 Task: Search one way flight ticket for 3 adults in first from Ketchikan: Ketchikan International Airport to Indianapolis: Indianapolis International Airport on 8-5-2023. Choice of flights is Southwest. Number of bags: 1 carry on bag. Price is upto 87000. Outbound departure time preference is 17:00.
Action: Mouse moved to (370, 303)
Screenshot: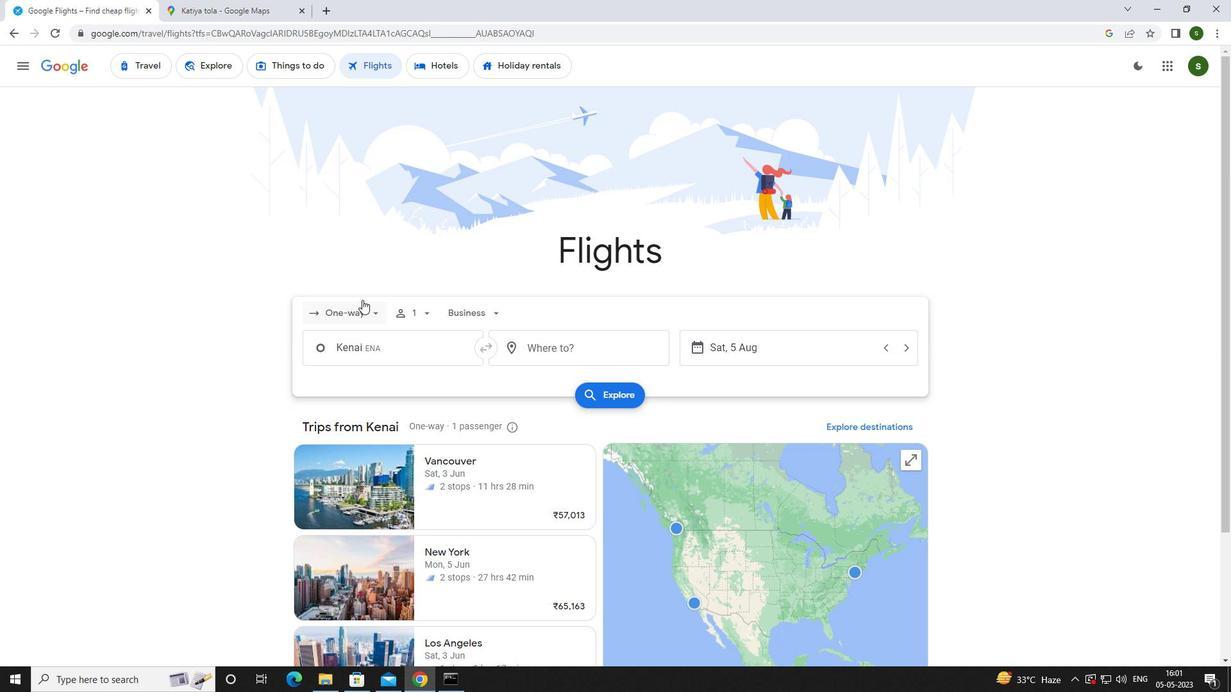 
Action: Mouse pressed left at (370, 303)
Screenshot: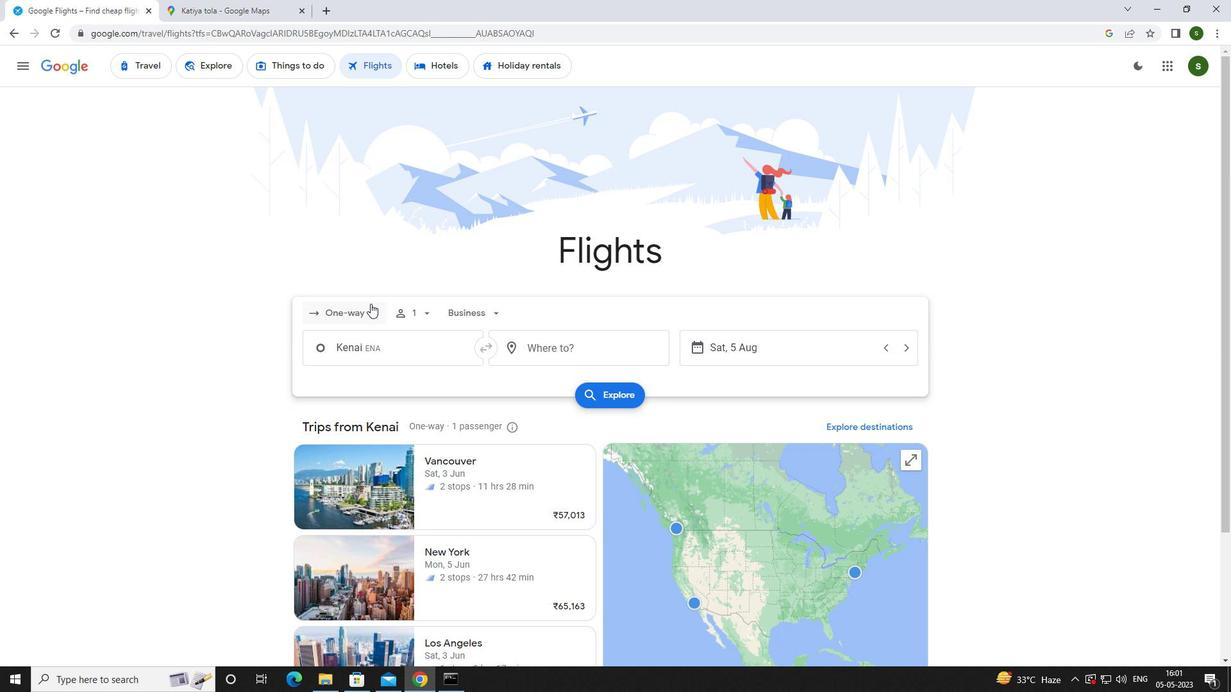 
Action: Mouse moved to (365, 374)
Screenshot: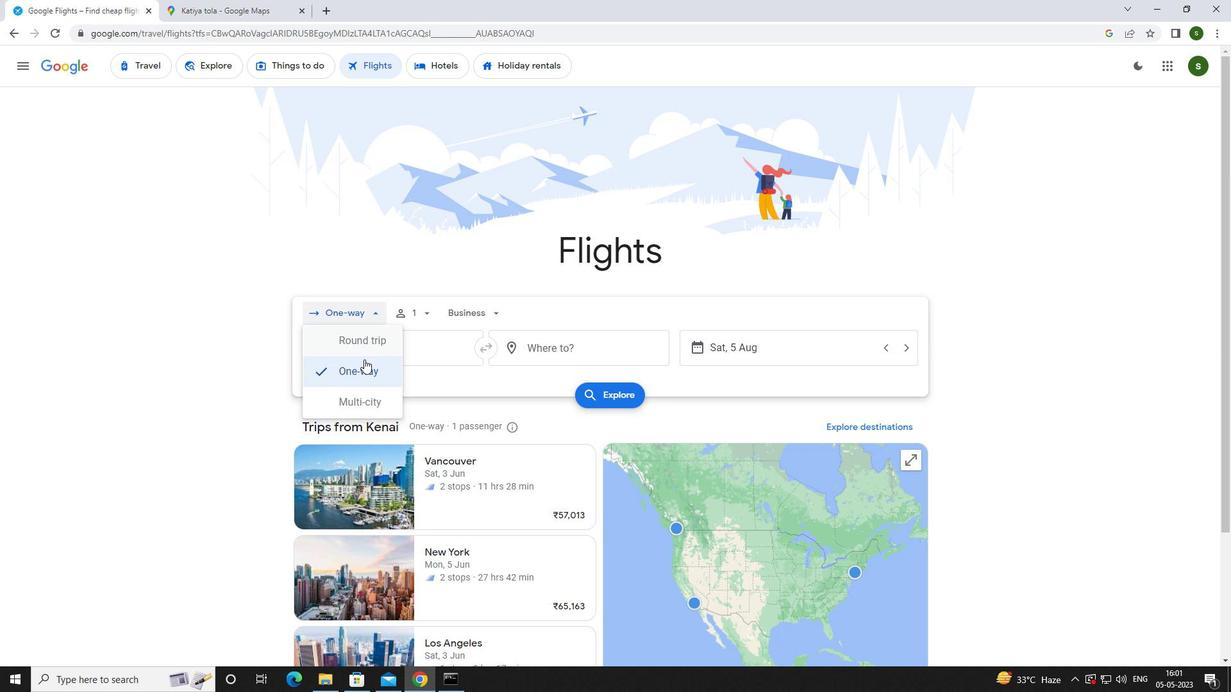 
Action: Mouse pressed left at (365, 374)
Screenshot: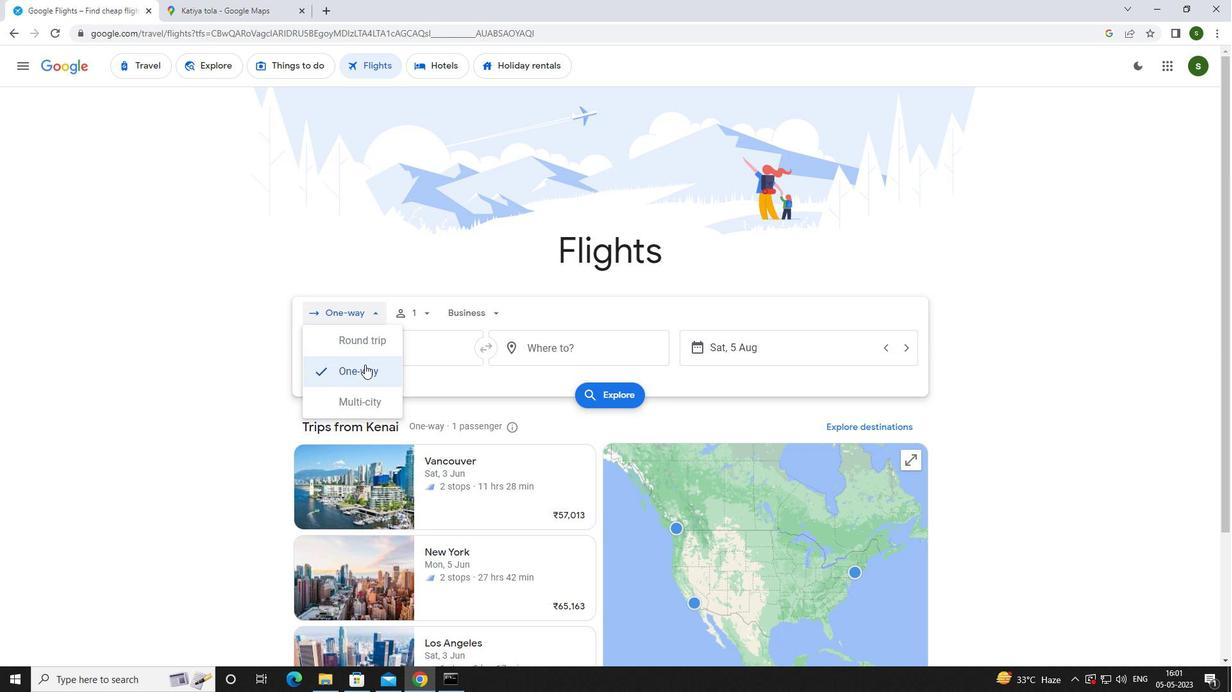 
Action: Mouse moved to (426, 316)
Screenshot: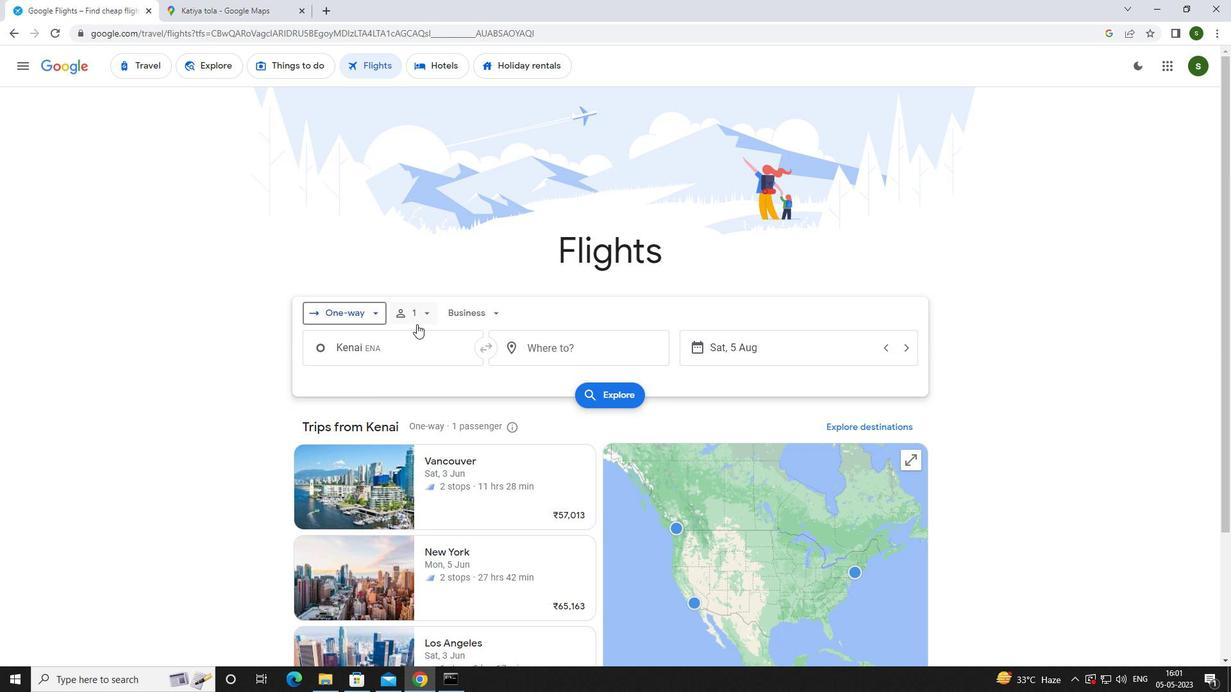 
Action: Mouse pressed left at (426, 316)
Screenshot: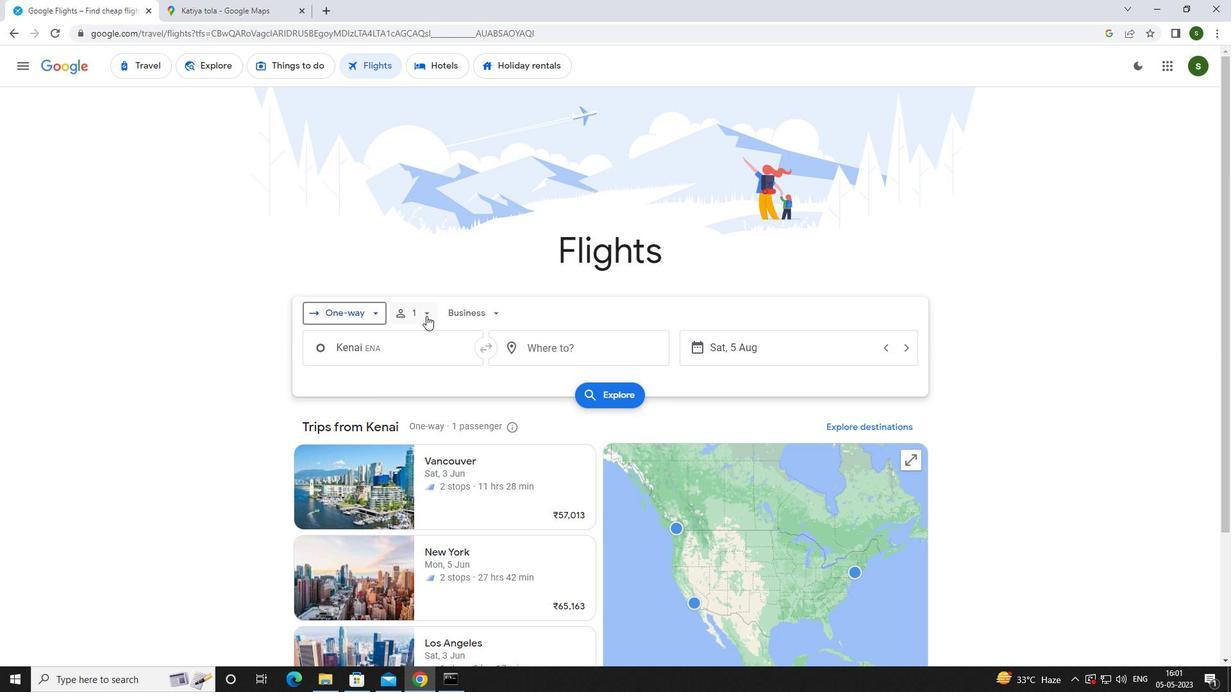 
Action: Mouse moved to (521, 350)
Screenshot: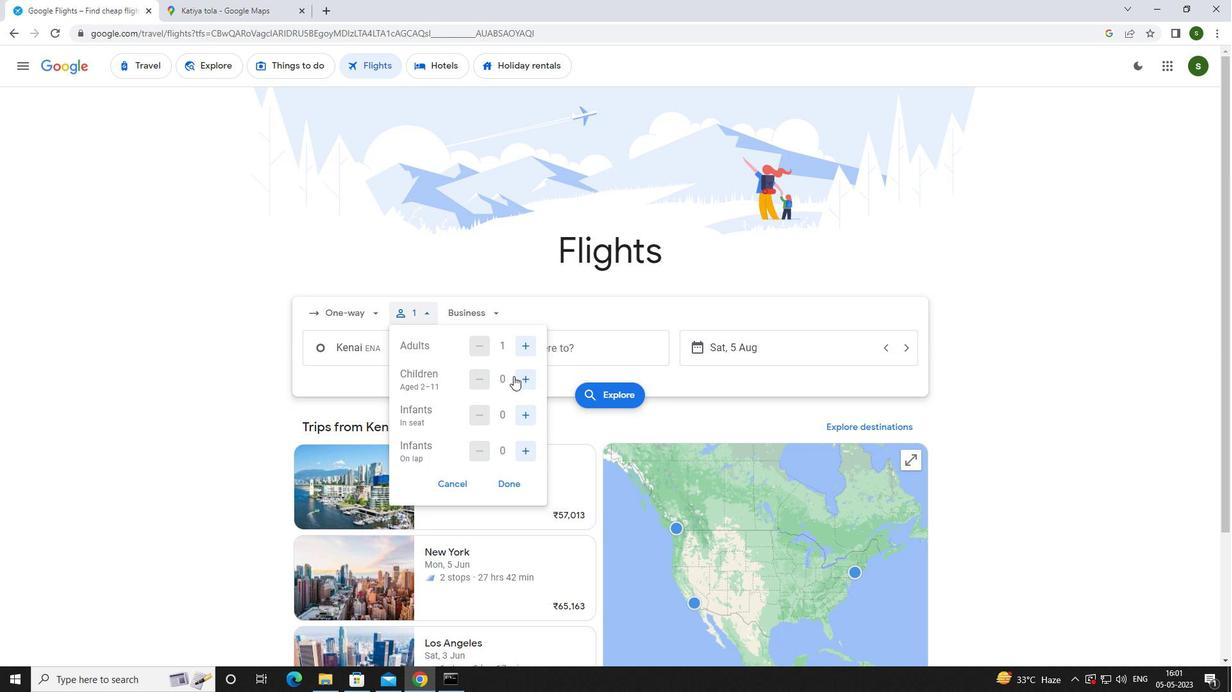 
Action: Mouse pressed left at (521, 350)
Screenshot: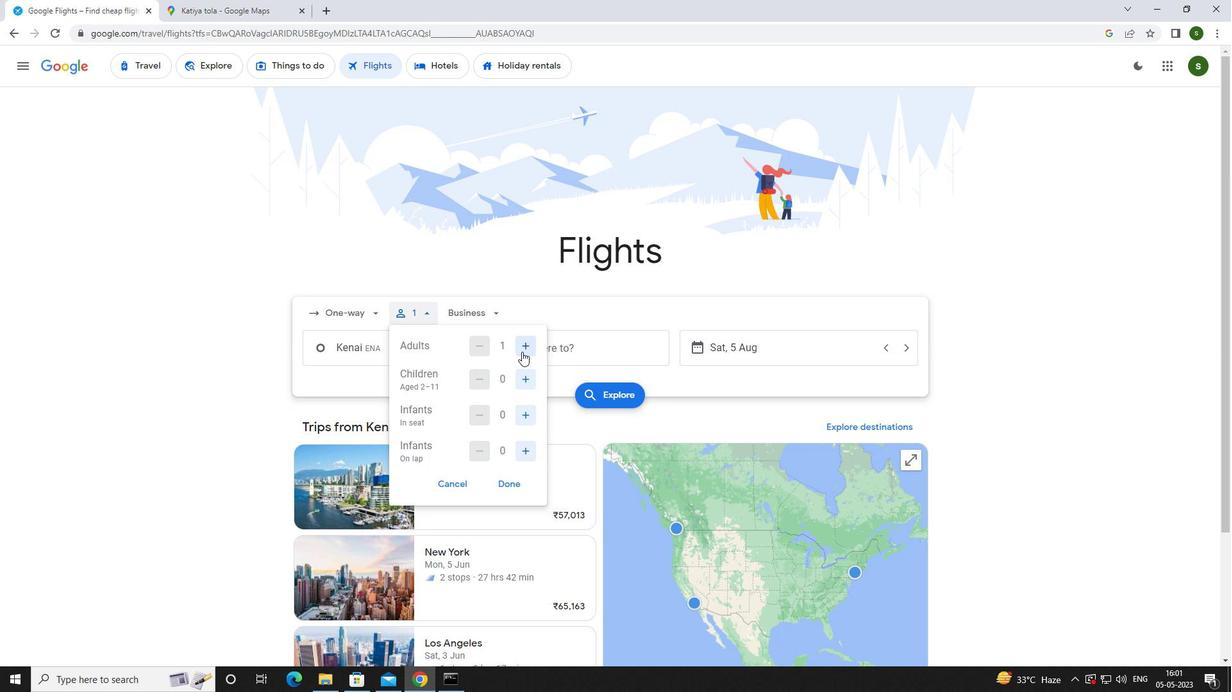 
Action: Mouse pressed left at (521, 350)
Screenshot: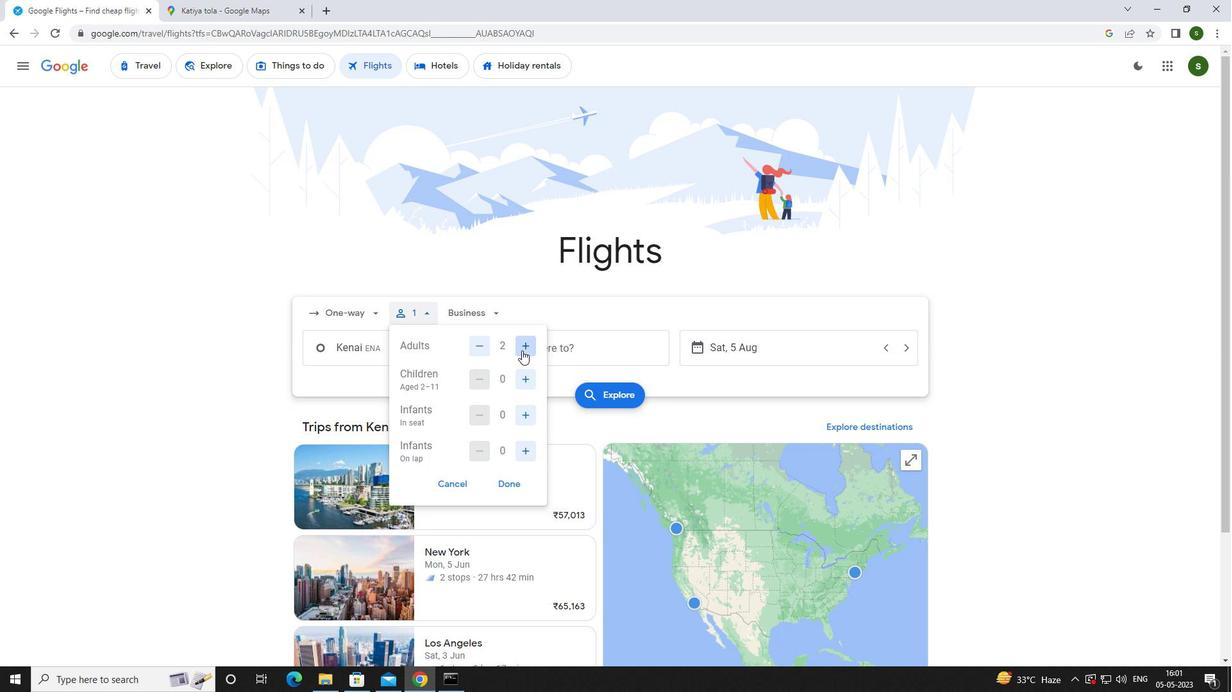 
Action: Mouse moved to (504, 318)
Screenshot: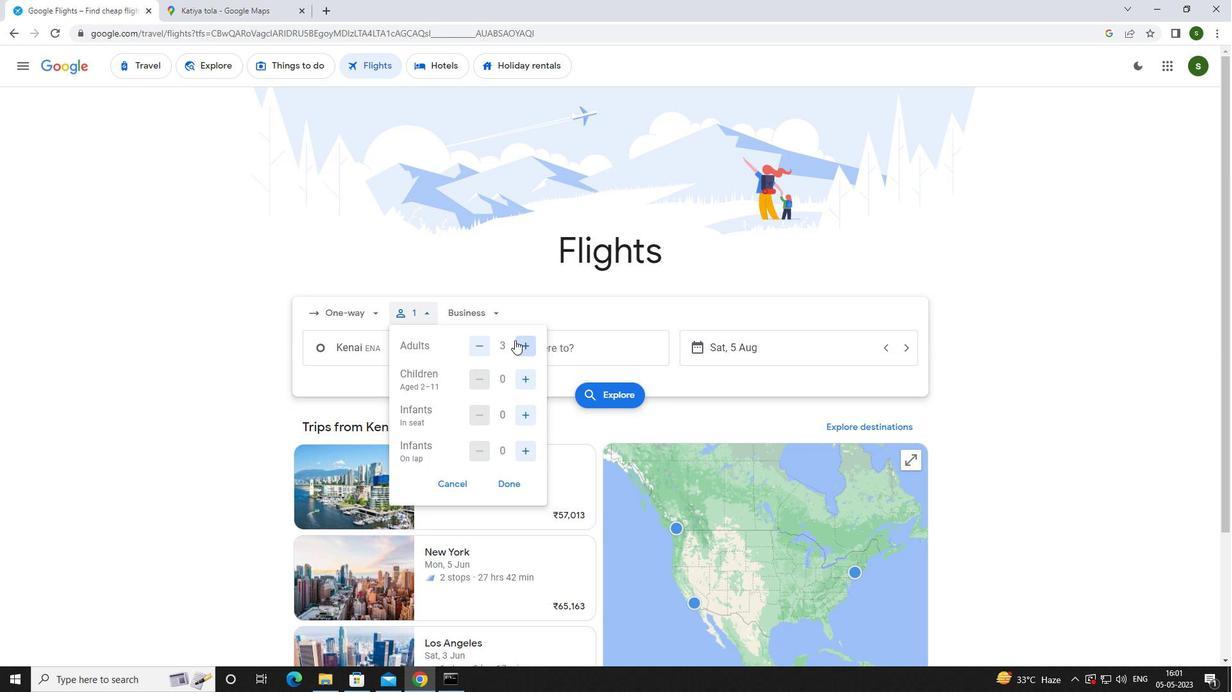 
Action: Mouse pressed left at (504, 318)
Screenshot: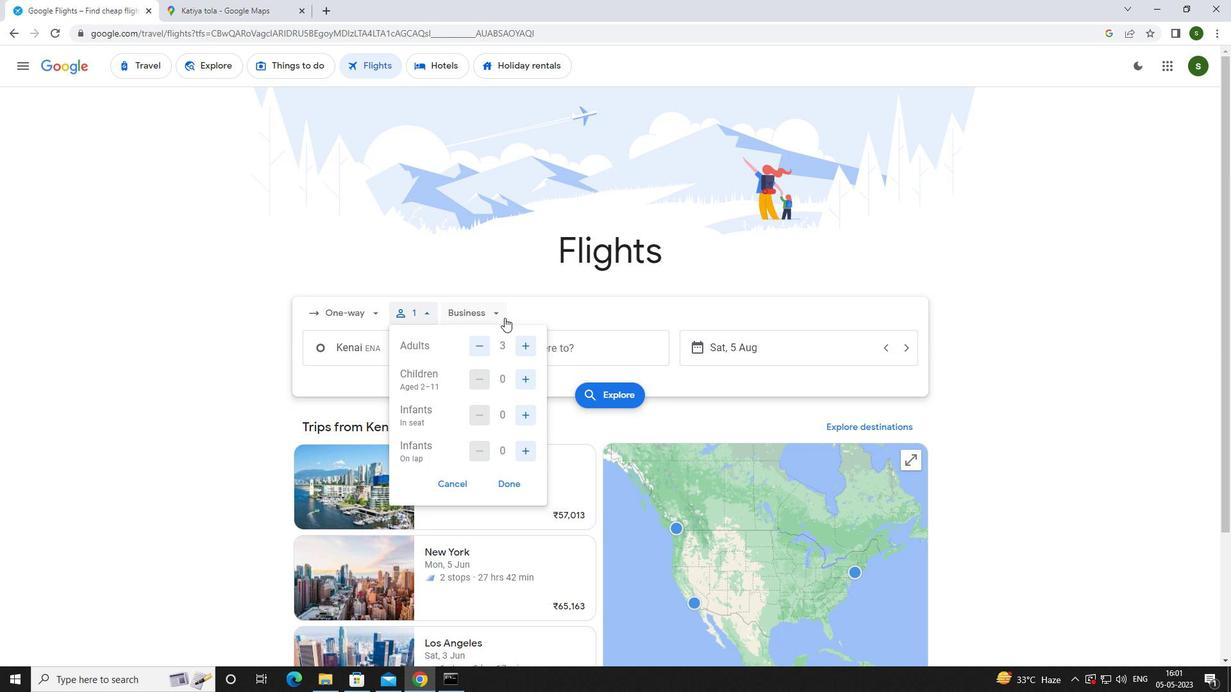
Action: Mouse moved to (507, 432)
Screenshot: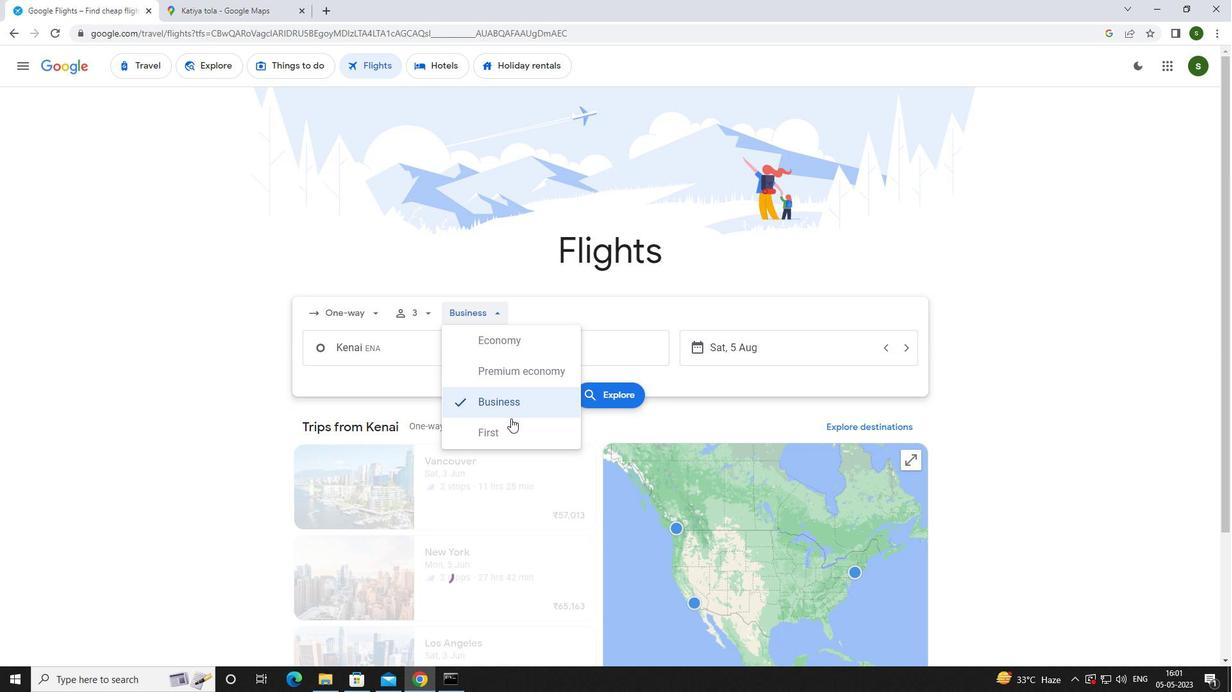 
Action: Mouse pressed left at (507, 432)
Screenshot: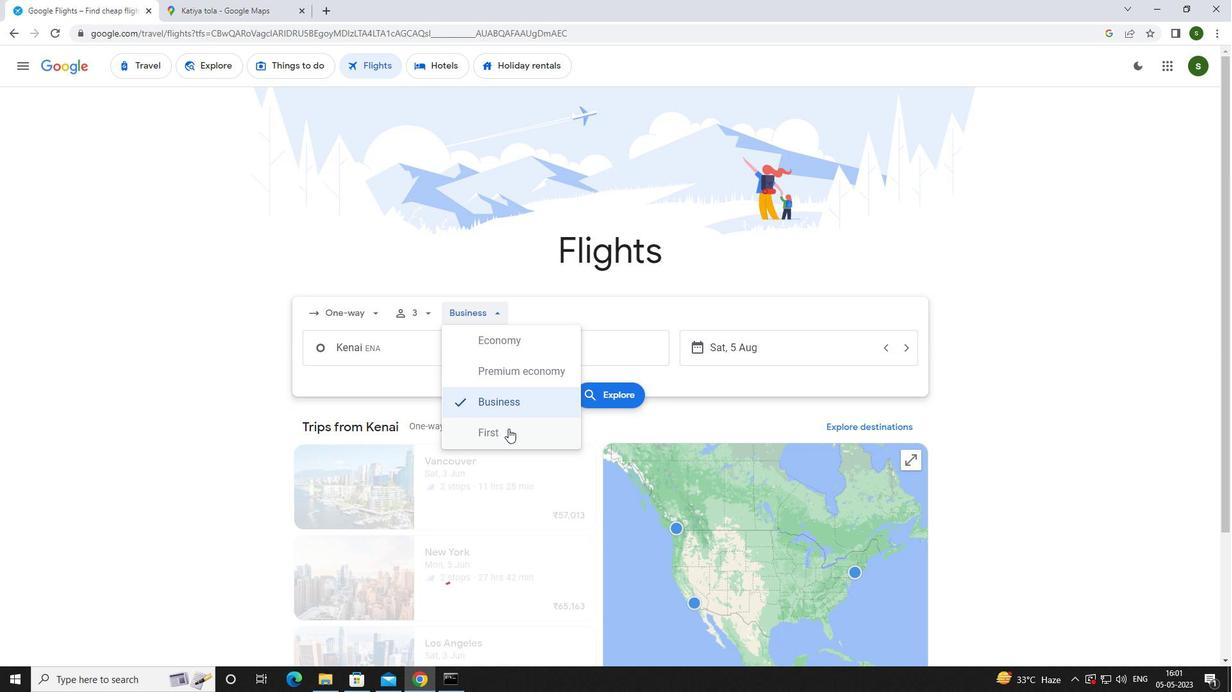 
Action: Mouse moved to (396, 347)
Screenshot: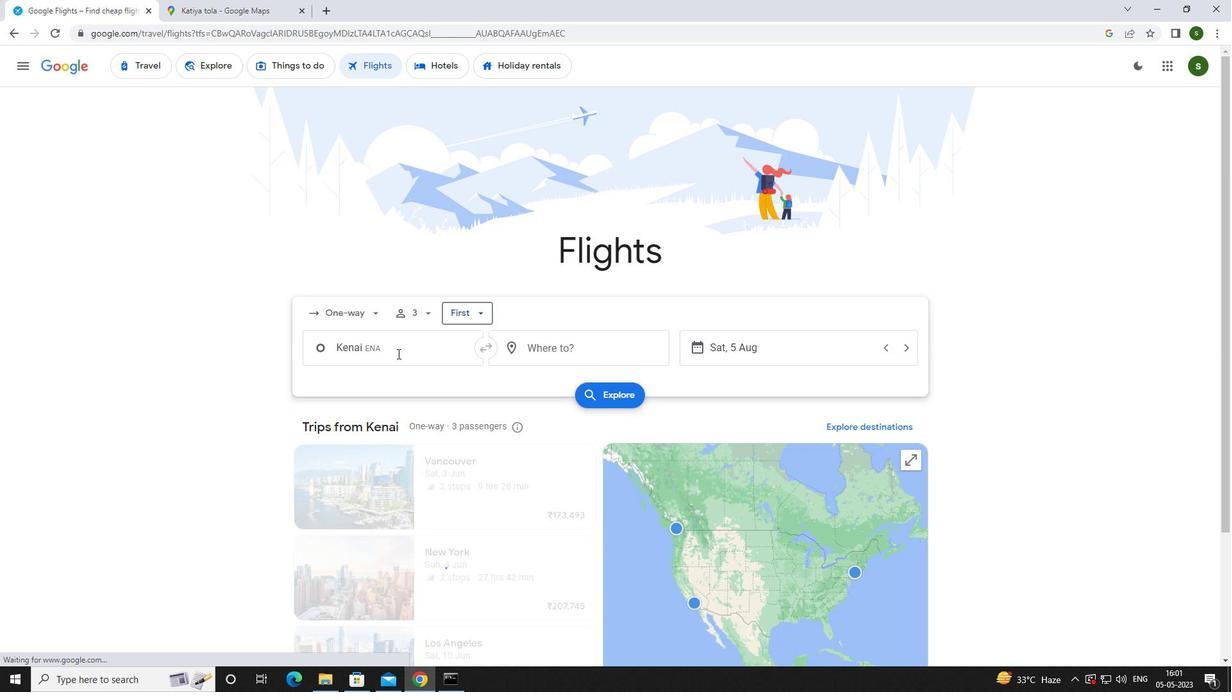
Action: Mouse pressed left at (396, 347)
Screenshot: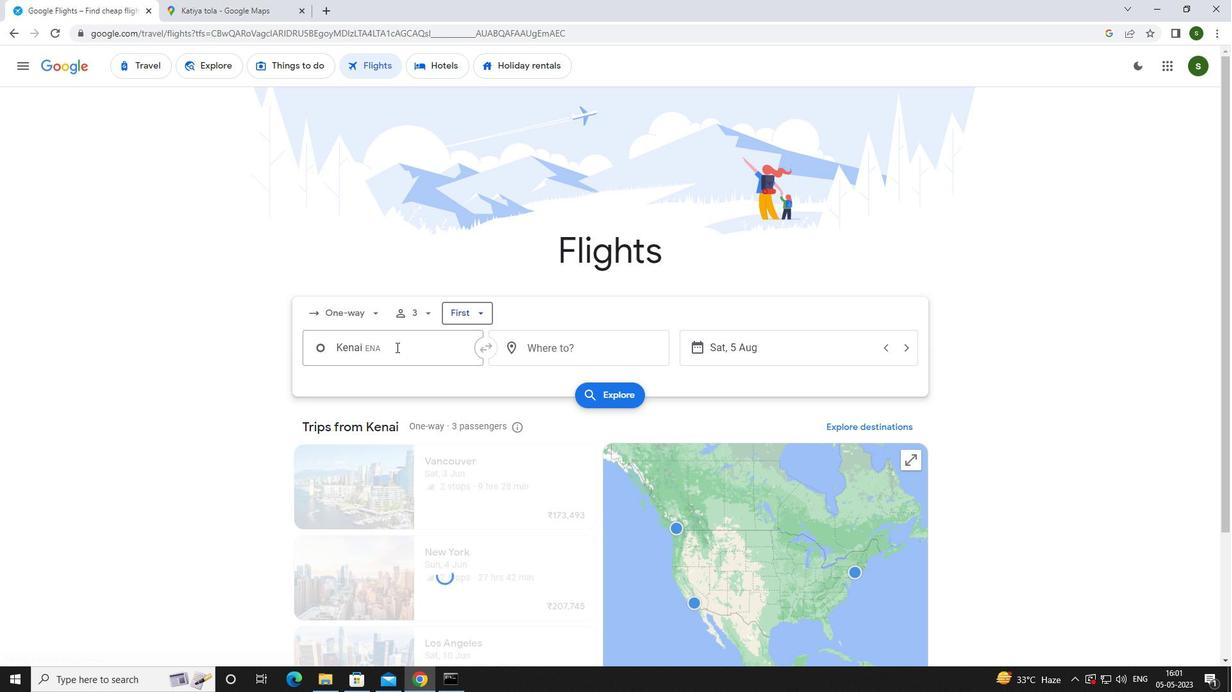 
Action: Key pressed <Key.caps_lock>k<Key.caps_lock>etchik
Screenshot: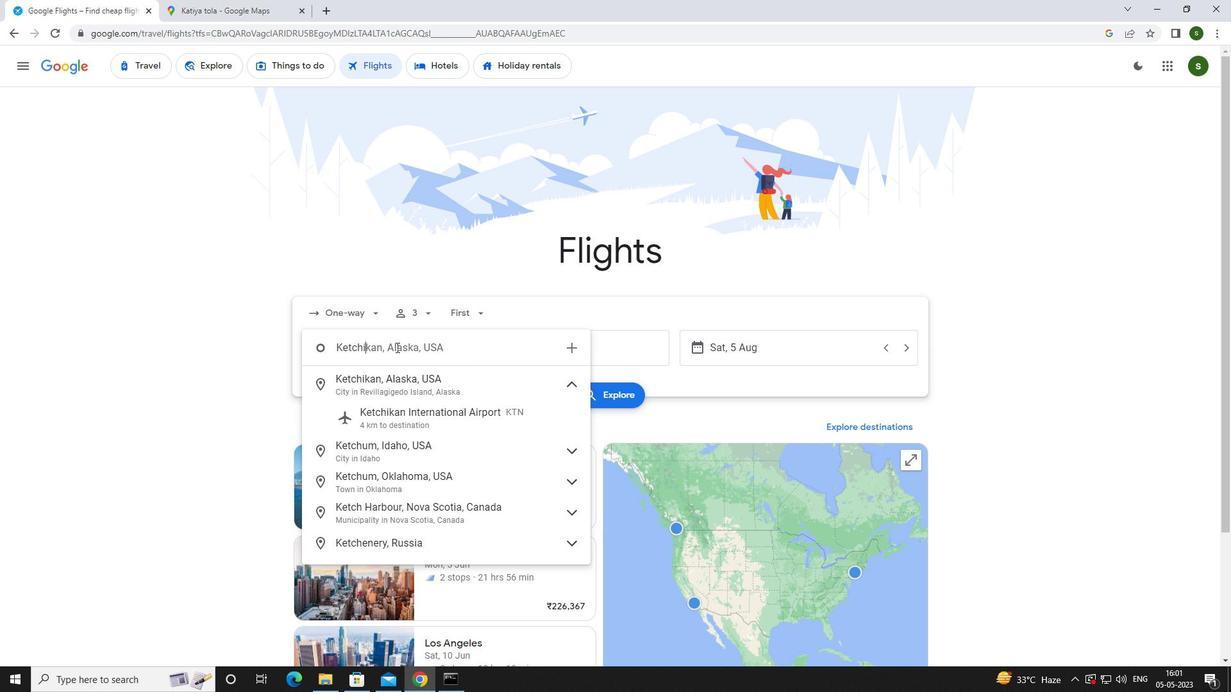 
Action: Mouse moved to (405, 423)
Screenshot: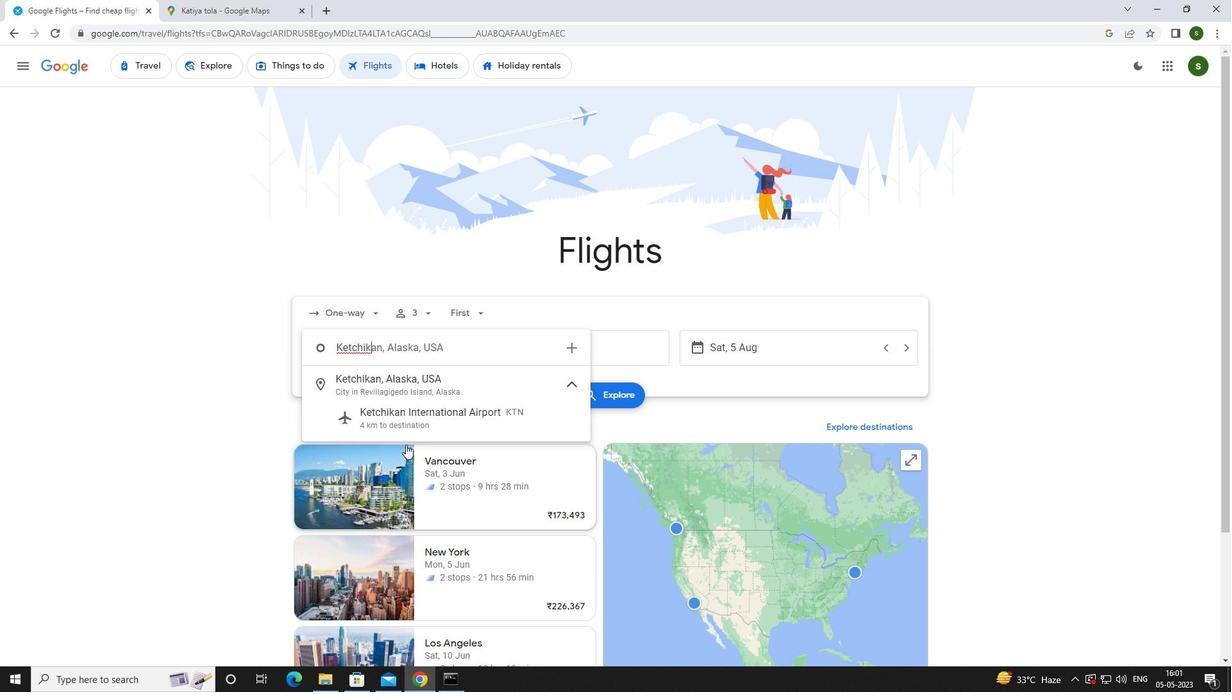 
Action: Mouse pressed left at (405, 423)
Screenshot: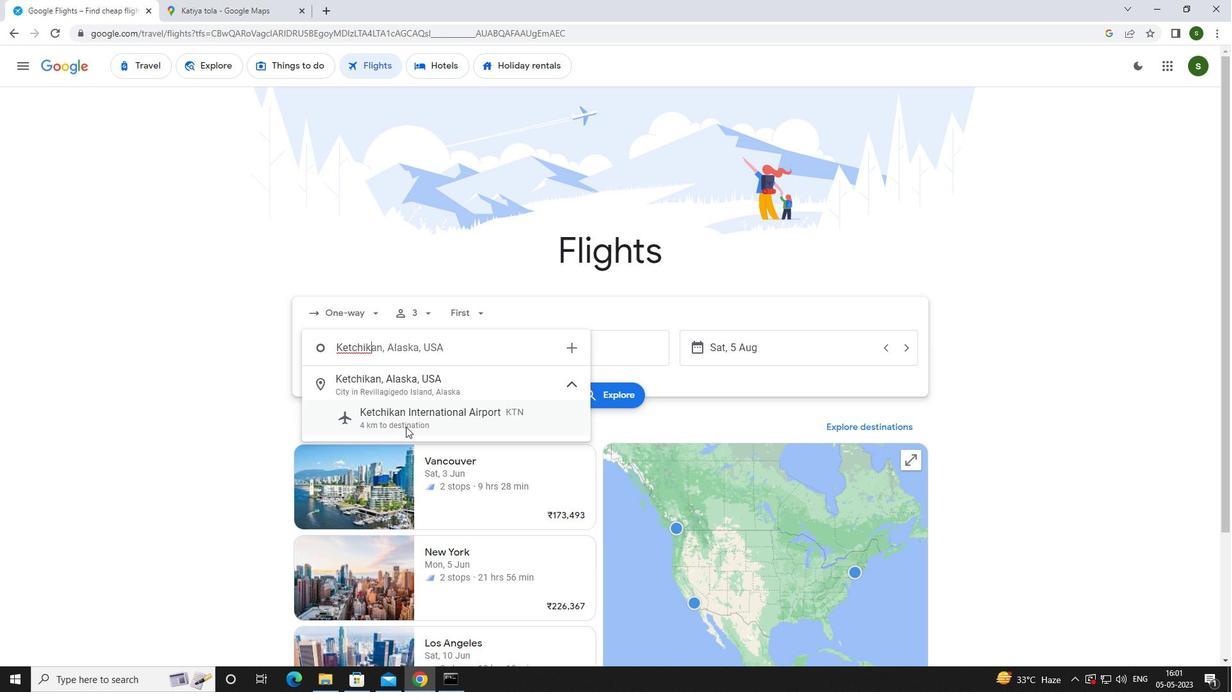 
Action: Mouse moved to (525, 341)
Screenshot: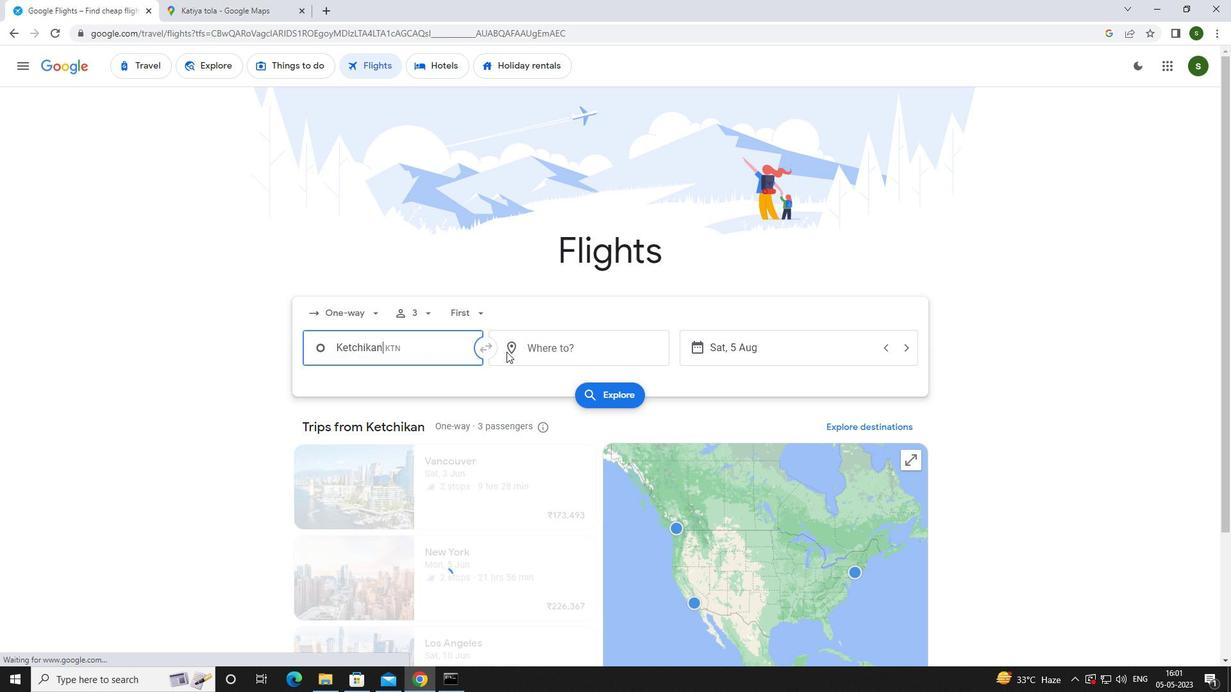 
Action: Mouse pressed left at (525, 341)
Screenshot: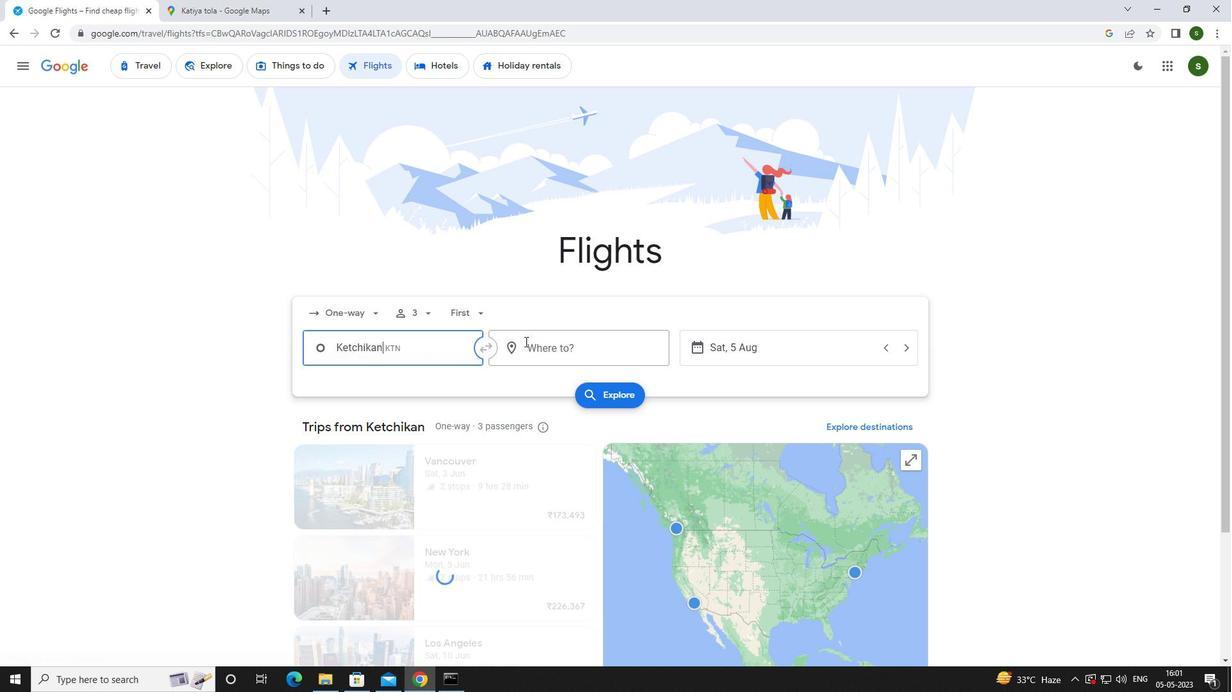 
Action: Key pressed <Key.caps_lock>i<Key.caps_lock>ndianapo
Screenshot: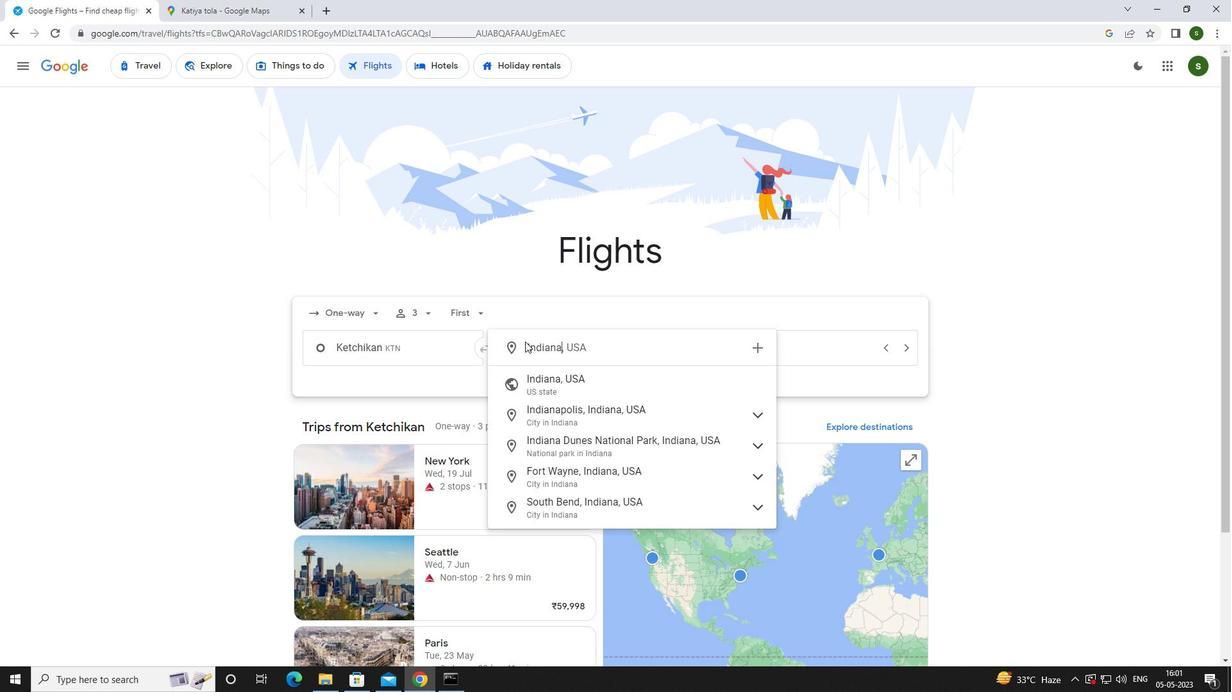 
Action: Mouse moved to (566, 412)
Screenshot: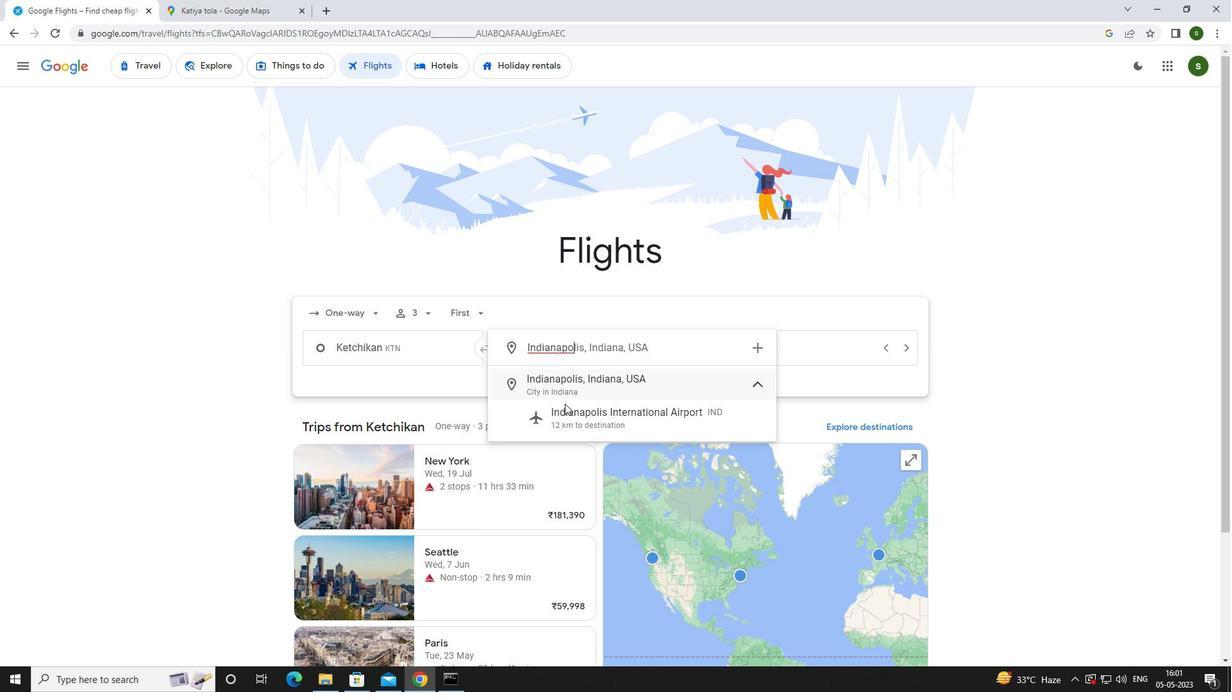 
Action: Mouse pressed left at (566, 412)
Screenshot: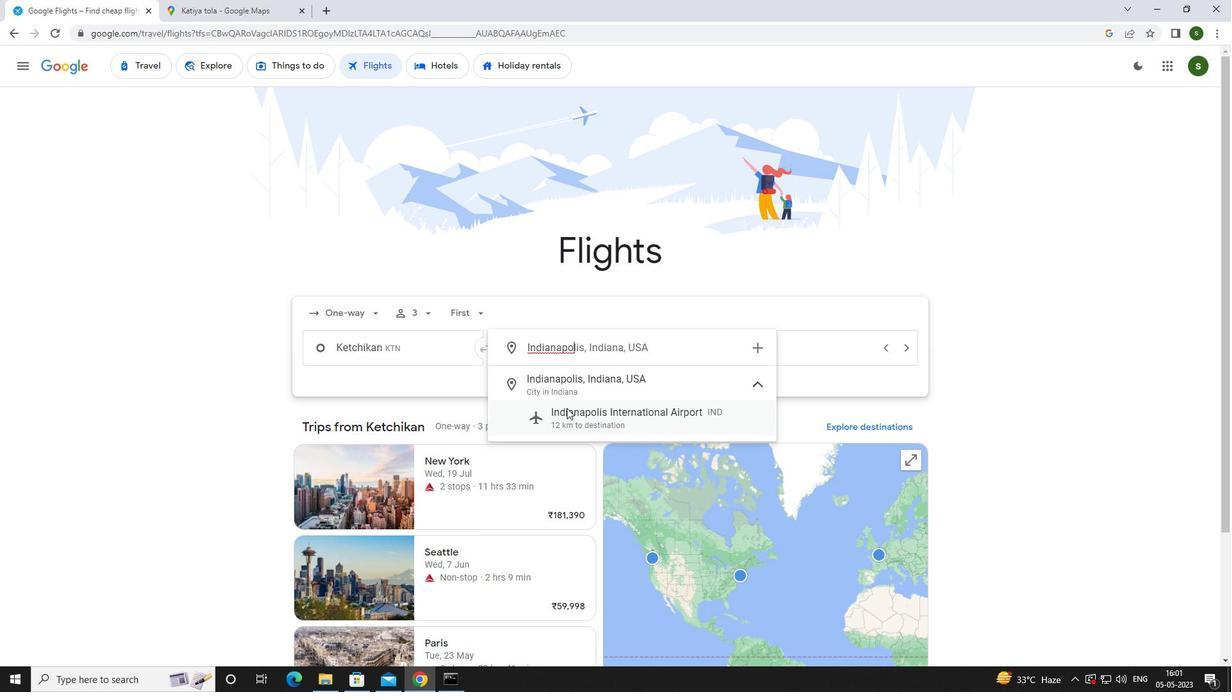 
Action: Mouse moved to (782, 351)
Screenshot: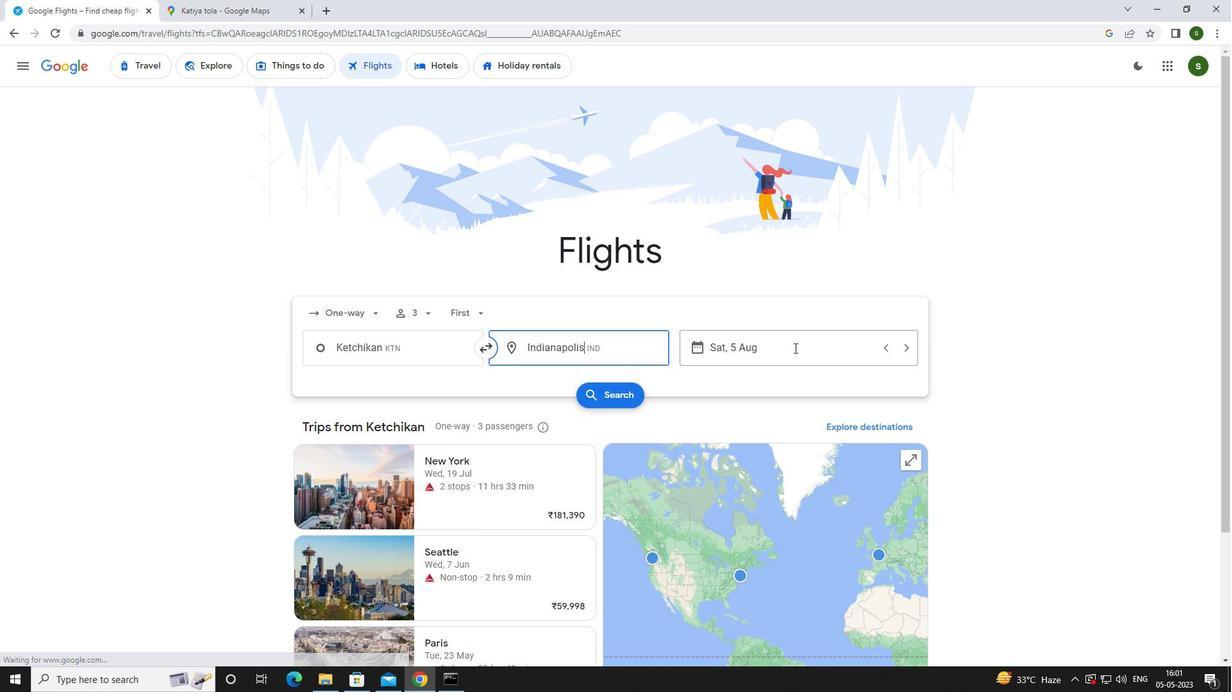 
Action: Mouse pressed left at (782, 351)
Screenshot: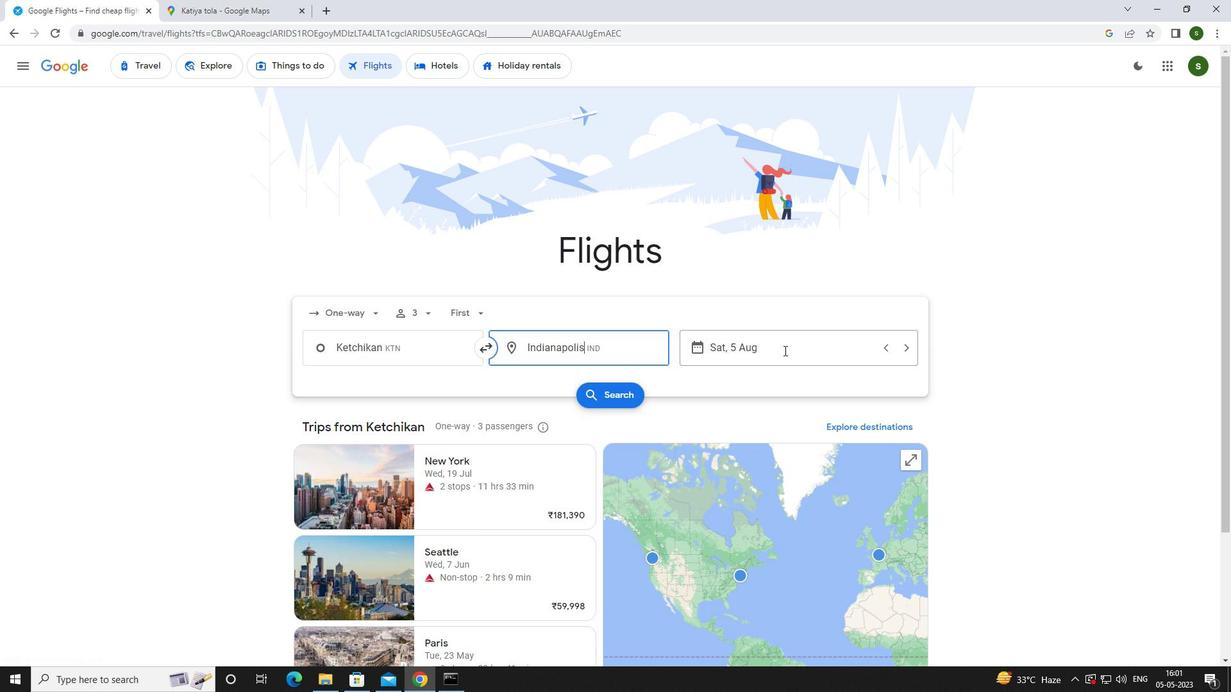 
Action: Mouse moved to (661, 434)
Screenshot: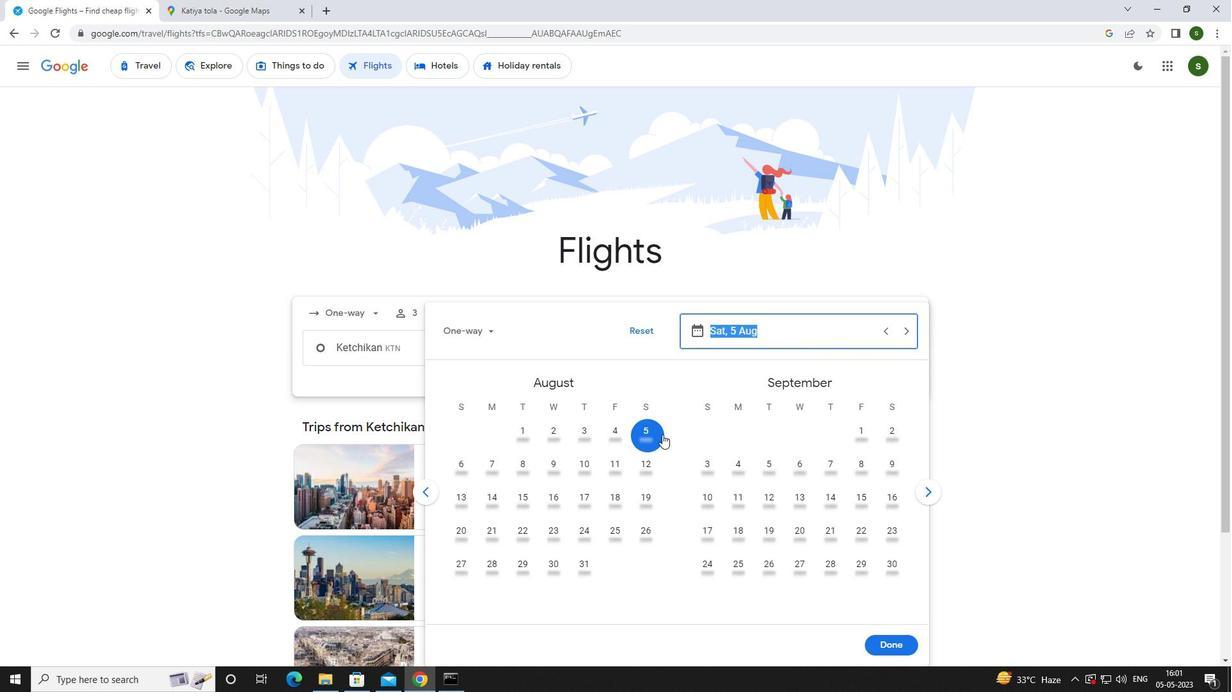 
Action: Mouse pressed left at (661, 434)
Screenshot: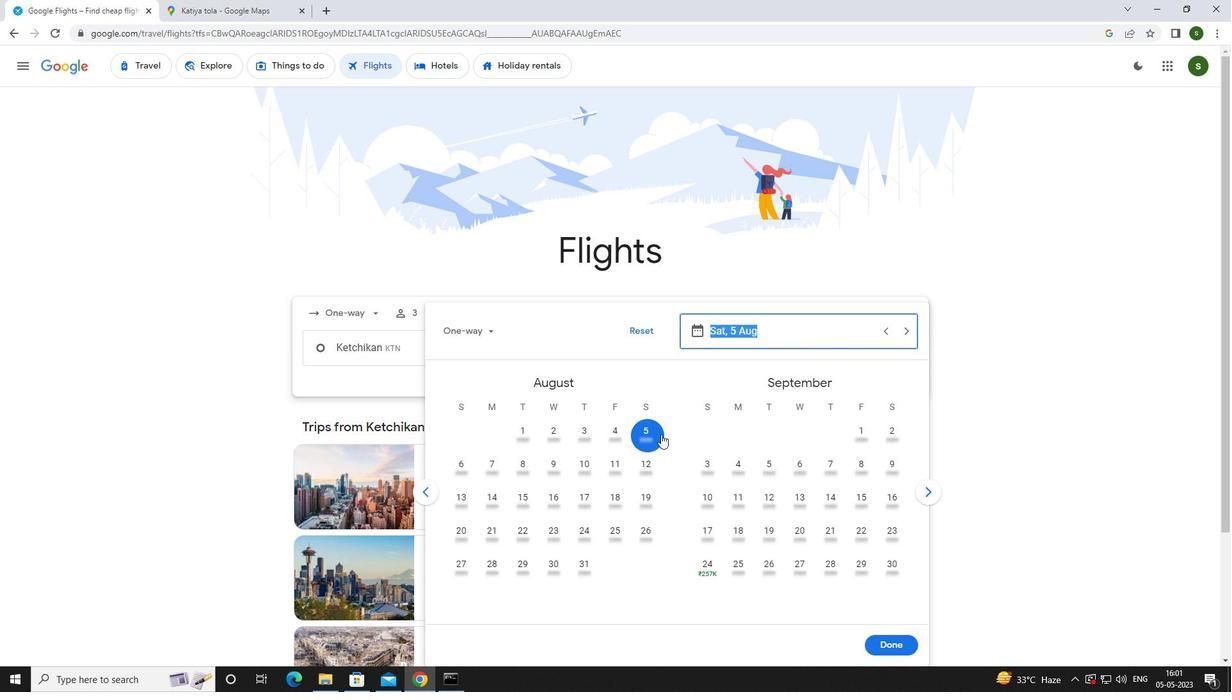 
Action: Mouse moved to (902, 647)
Screenshot: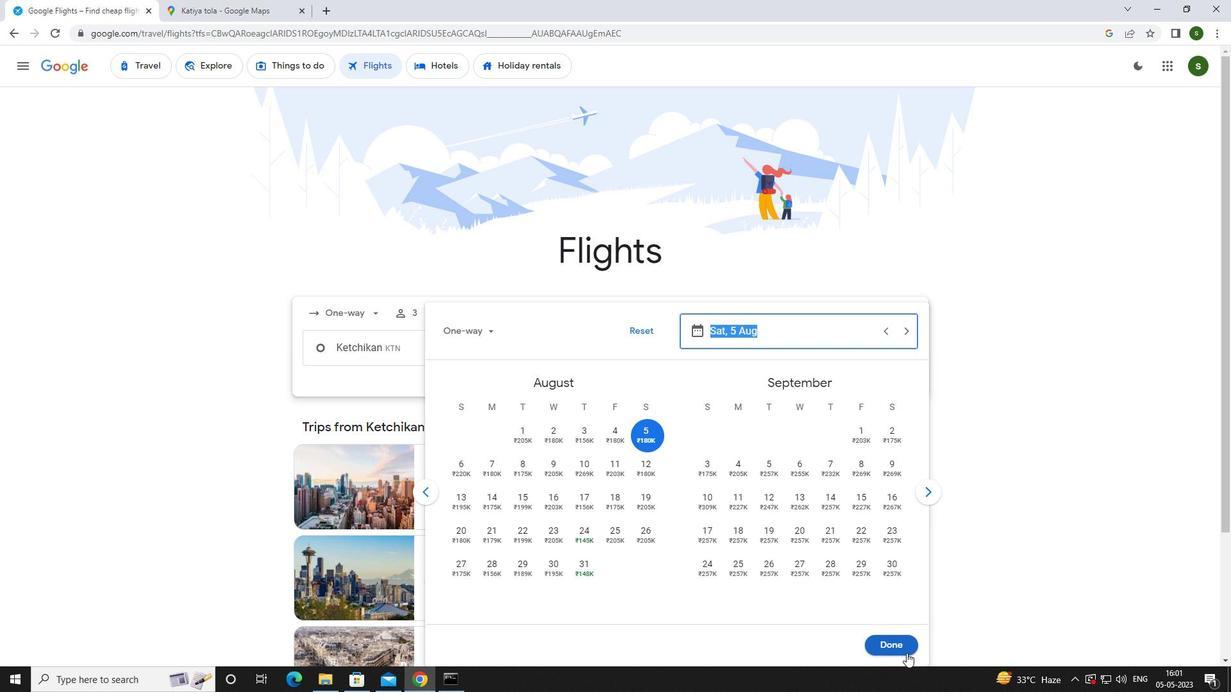 
Action: Mouse pressed left at (902, 647)
Screenshot: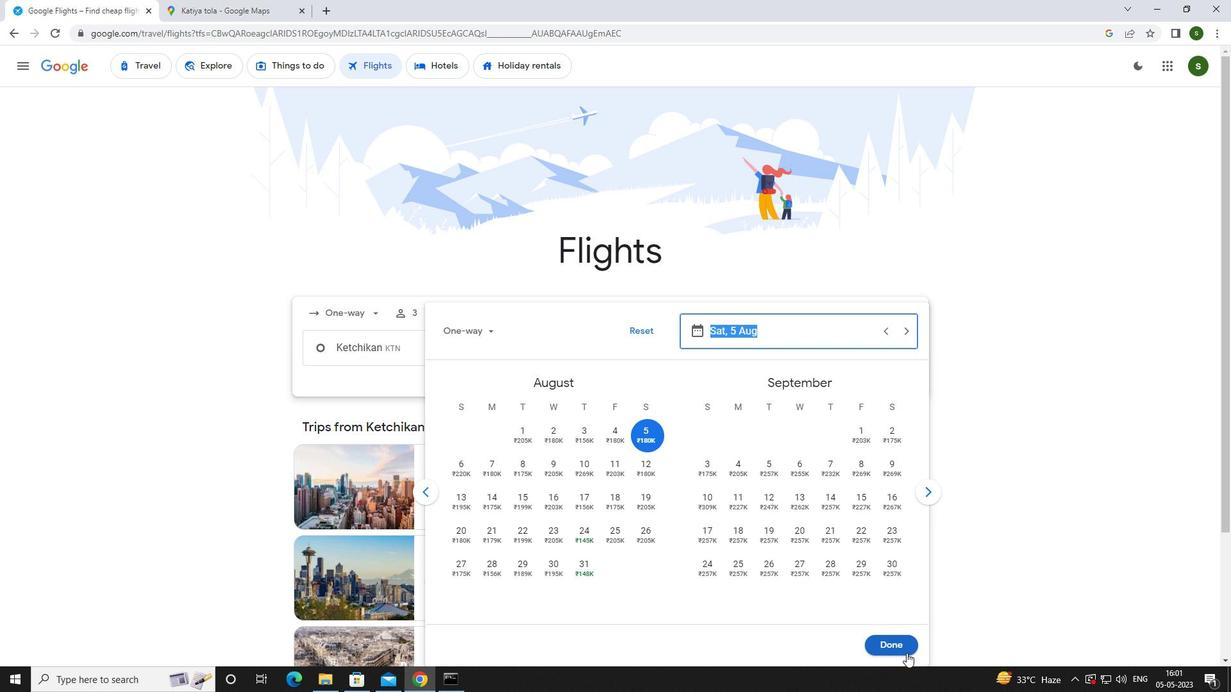 
Action: Mouse moved to (629, 400)
Screenshot: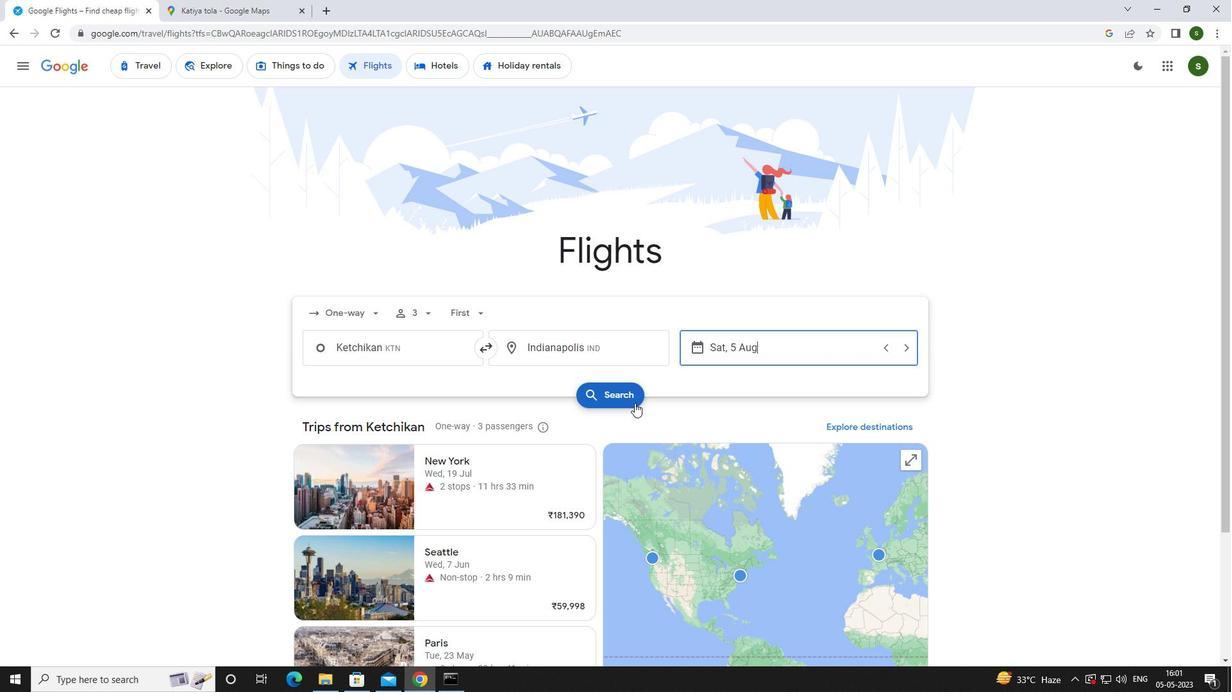 
Action: Mouse pressed left at (629, 400)
Screenshot: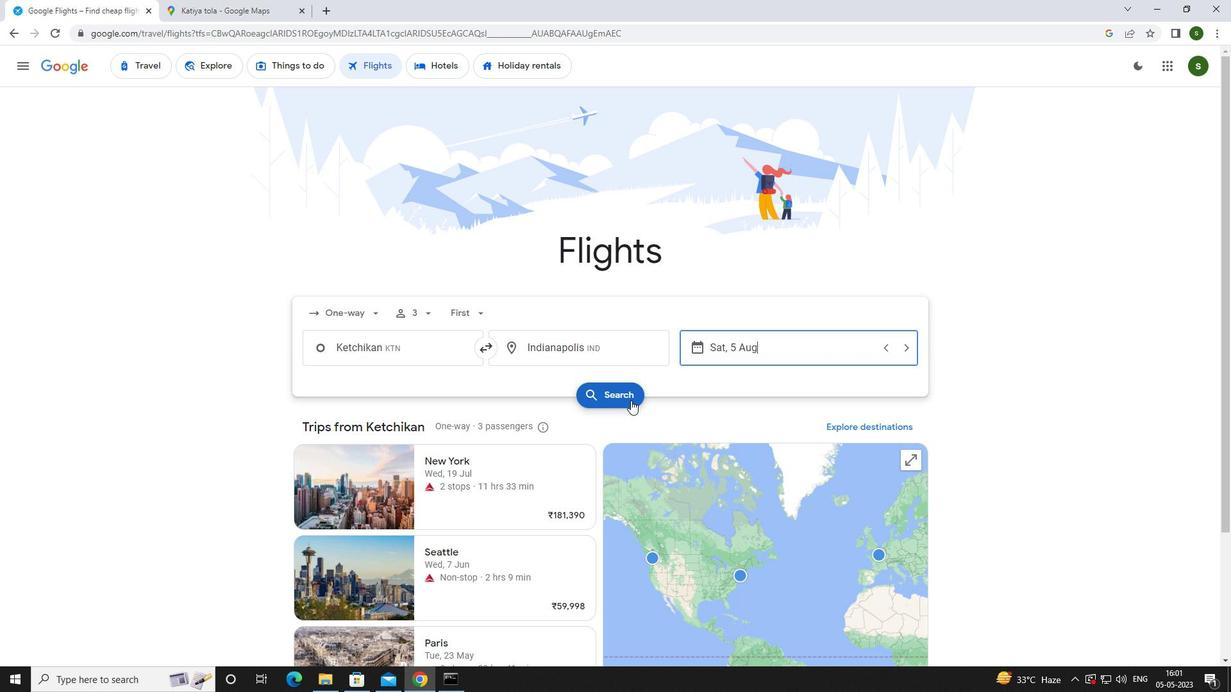 
Action: Mouse moved to (305, 185)
Screenshot: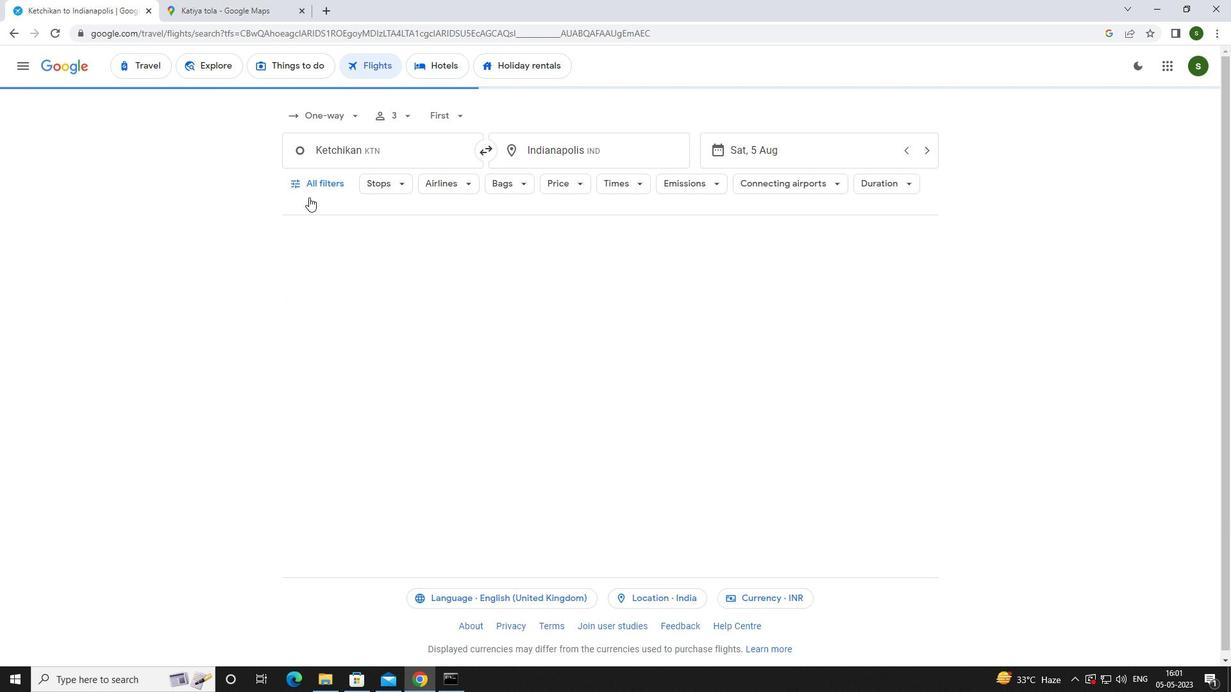 
Action: Mouse pressed left at (305, 185)
Screenshot: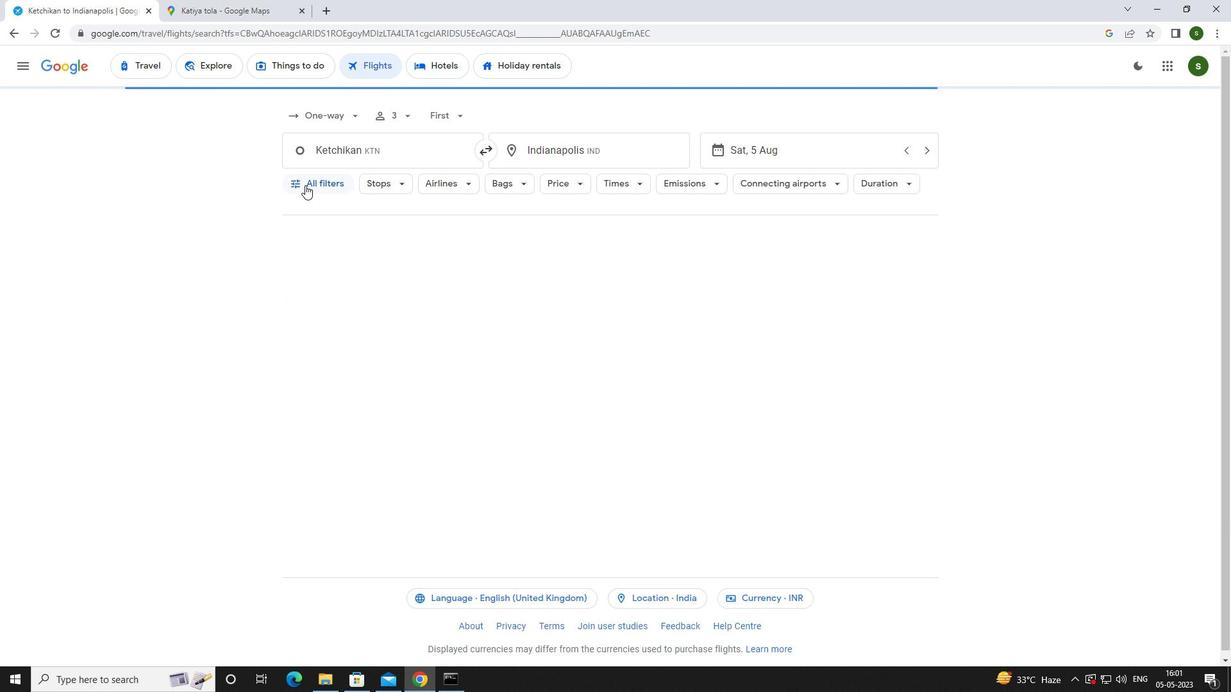 
Action: Mouse moved to (480, 457)
Screenshot: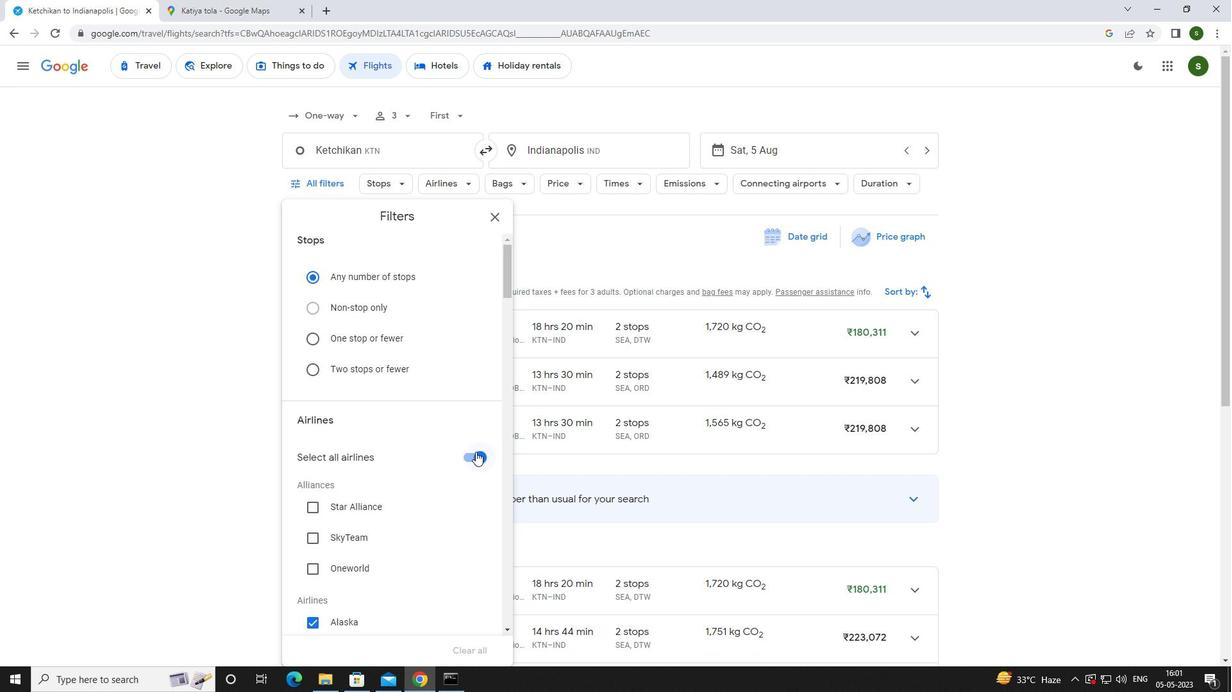 
Action: Mouse pressed left at (480, 457)
Screenshot: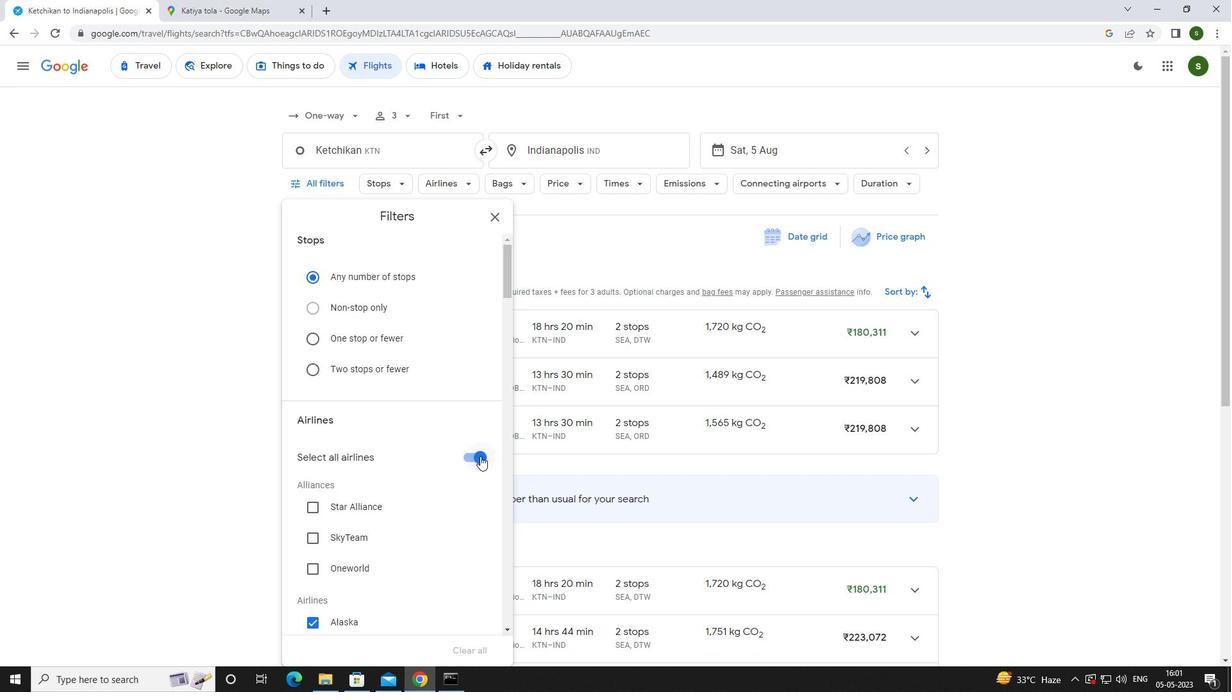 
Action: Mouse moved to (433, 435)
Screenshot: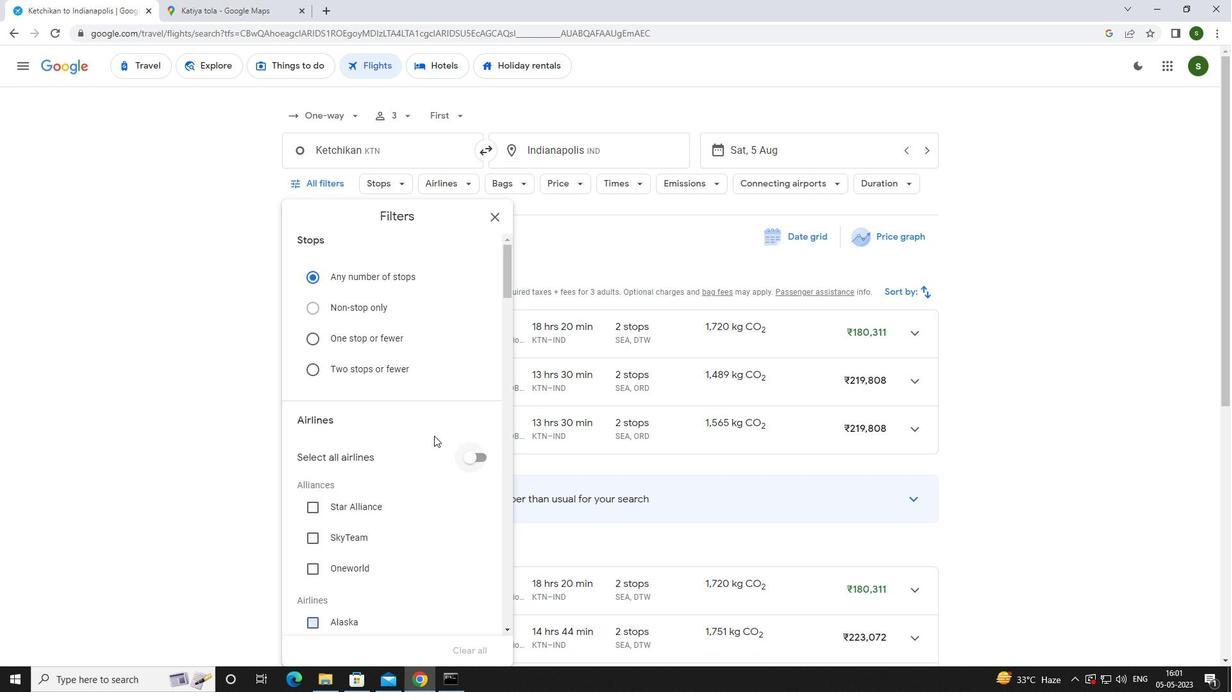 
Action: Mouse scrolled (433, 434) with delta (0, 0)
Screenshot: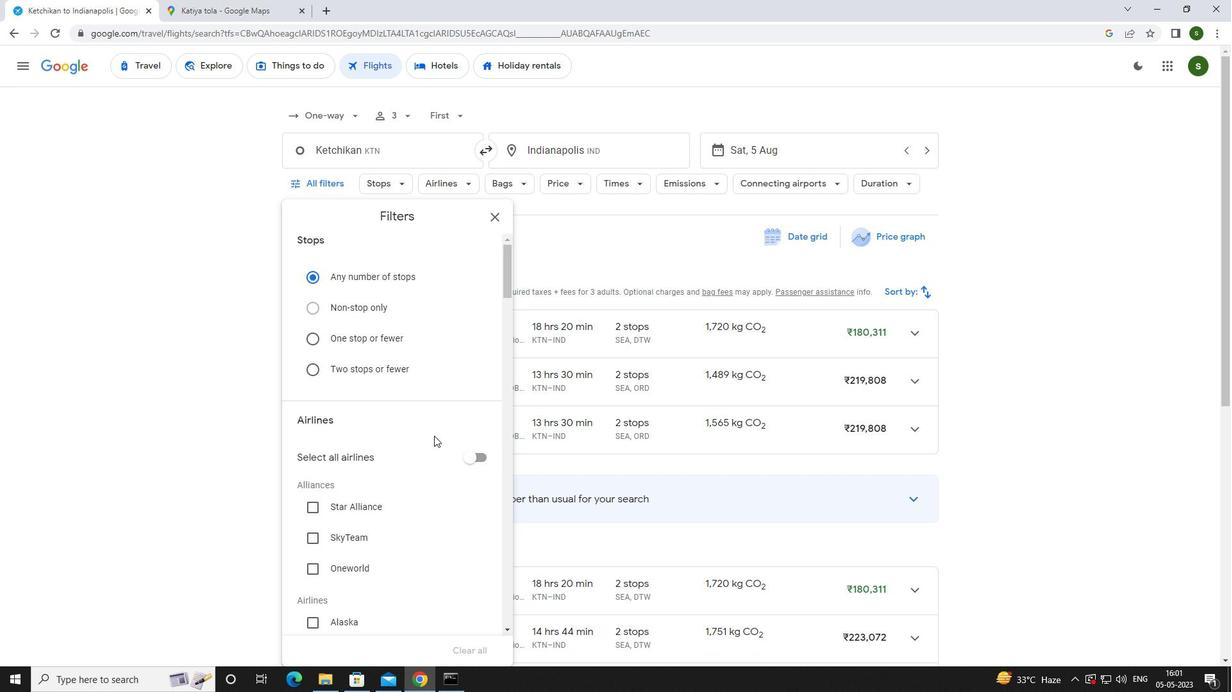 
Action: Mouse scrolled (433, 434) with delta (0, 0)
Screenshot: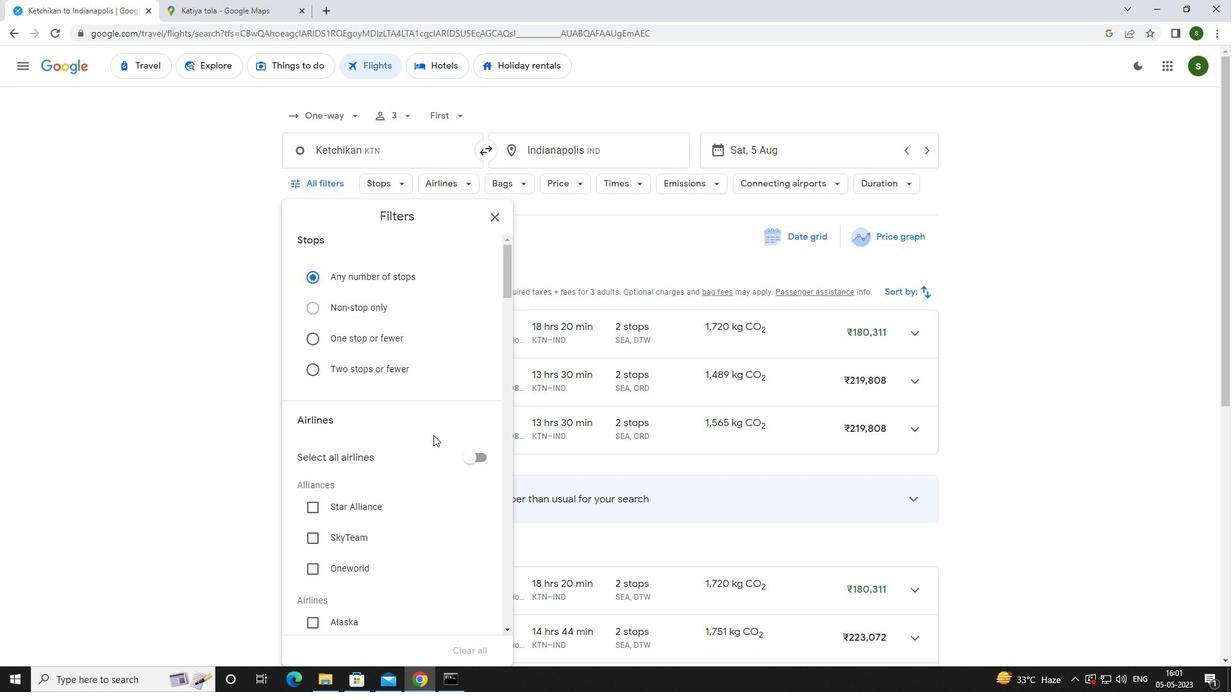 
Action: Mouse scrolled (433, 434) with delta (0, 0)
Screenshot: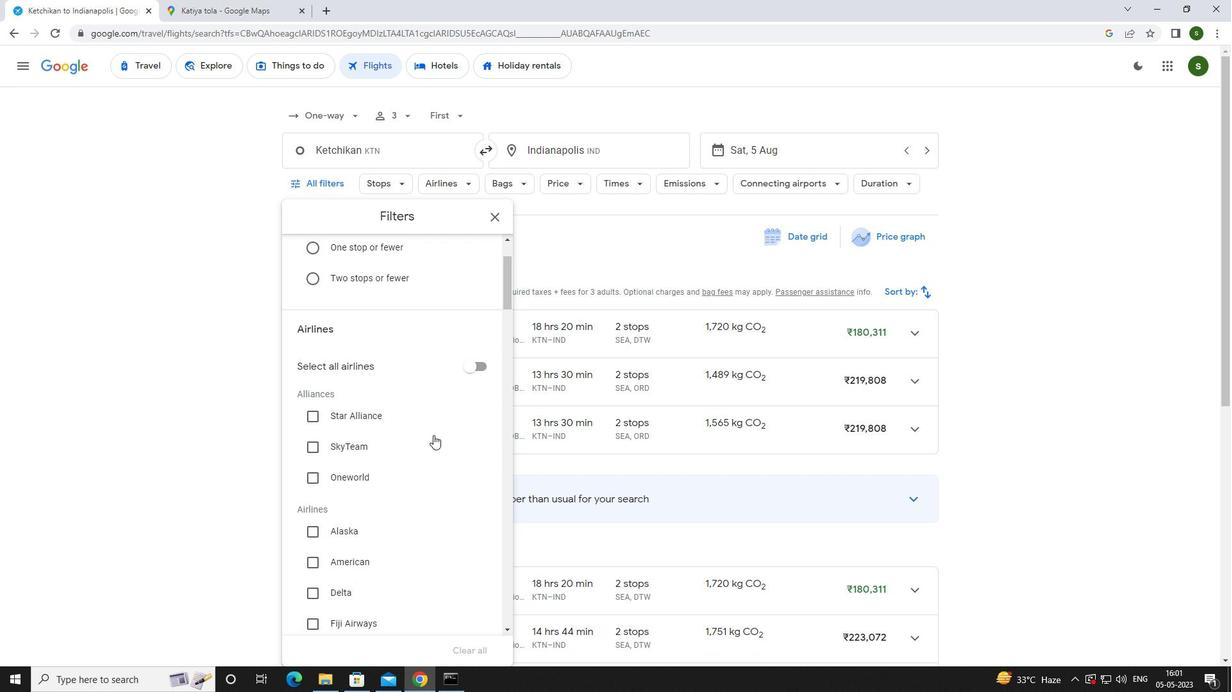 
Action: Mouse scrolled (433, 434) with delta (0, 0)
Screenshot: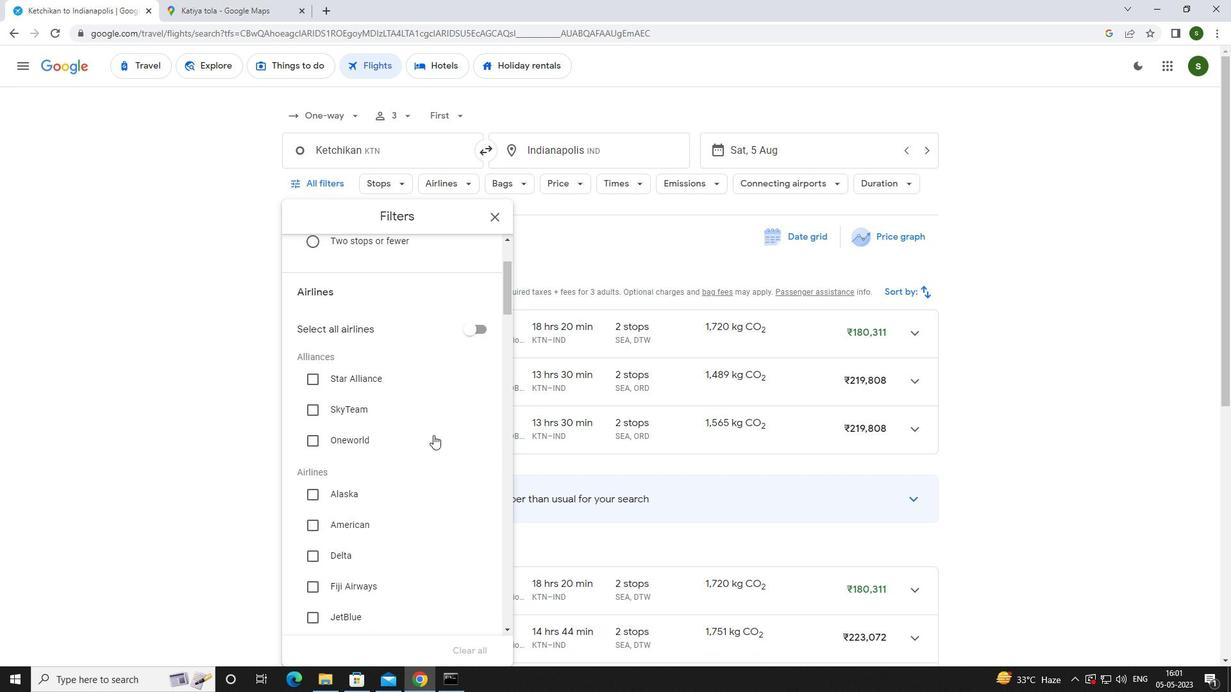 
Action: Mouse scrolled (433, 434) with delta (0, 0)
Screenshot: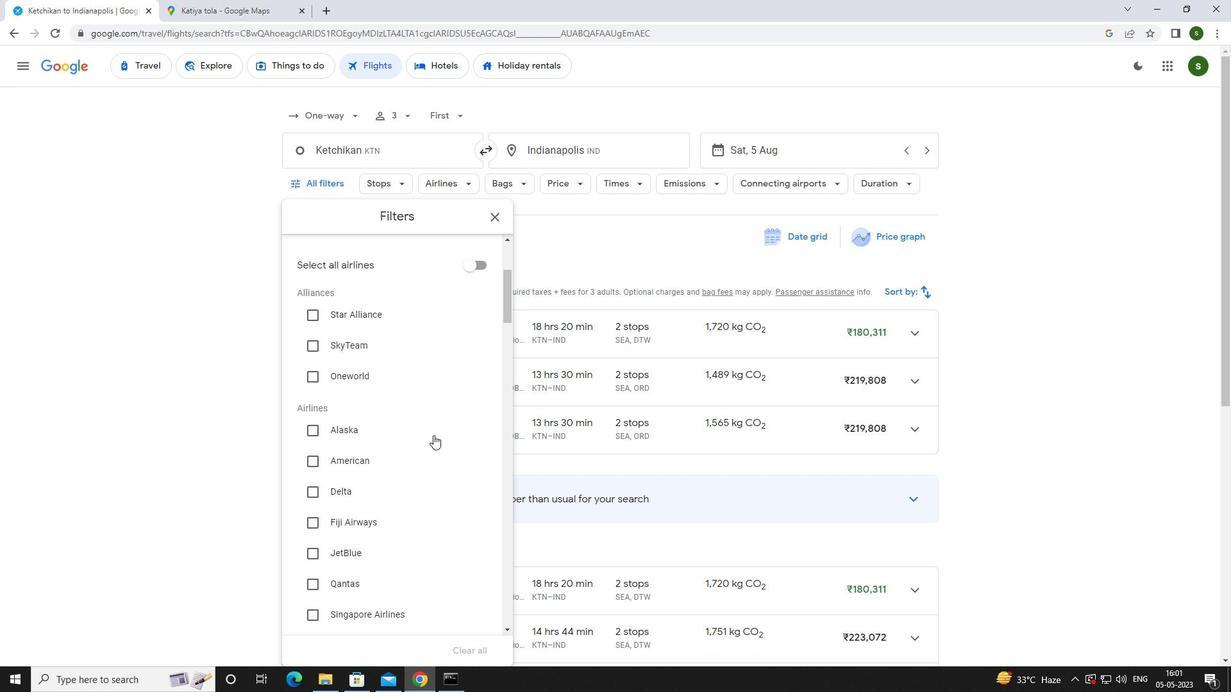 
Action: Mouse moved to (432, 432)
Screenshot: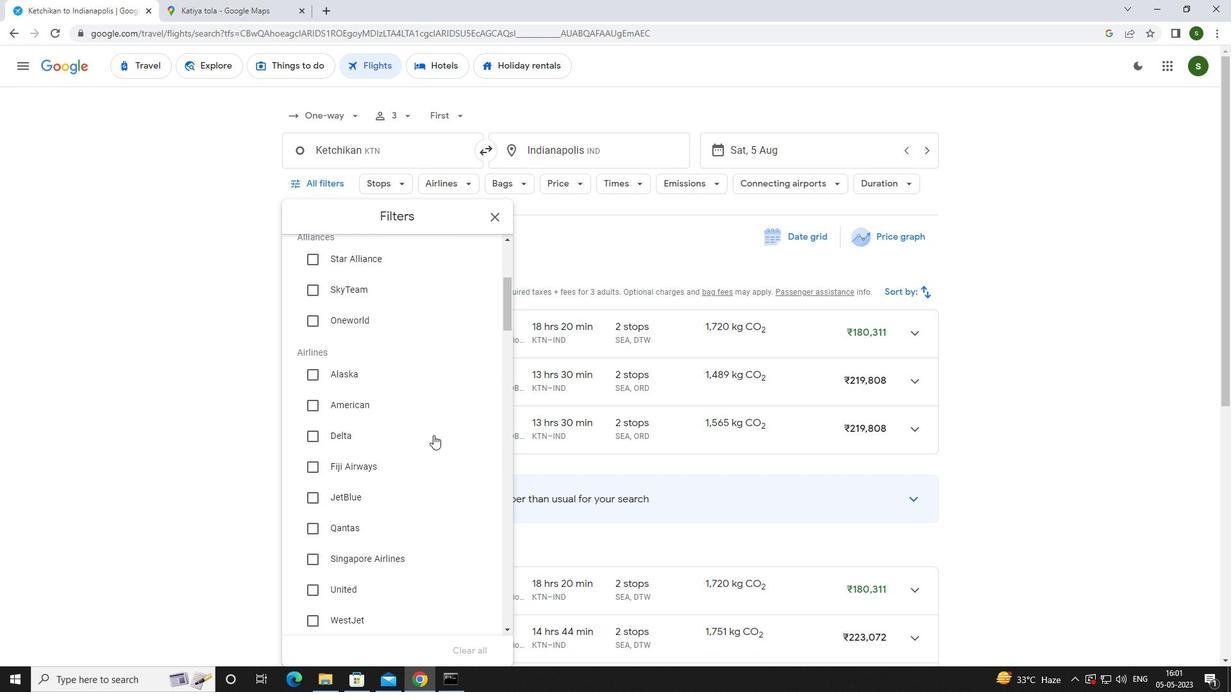 
Action: Mouse scrolled (432, 432) with delta (0, 0)
Screenshot: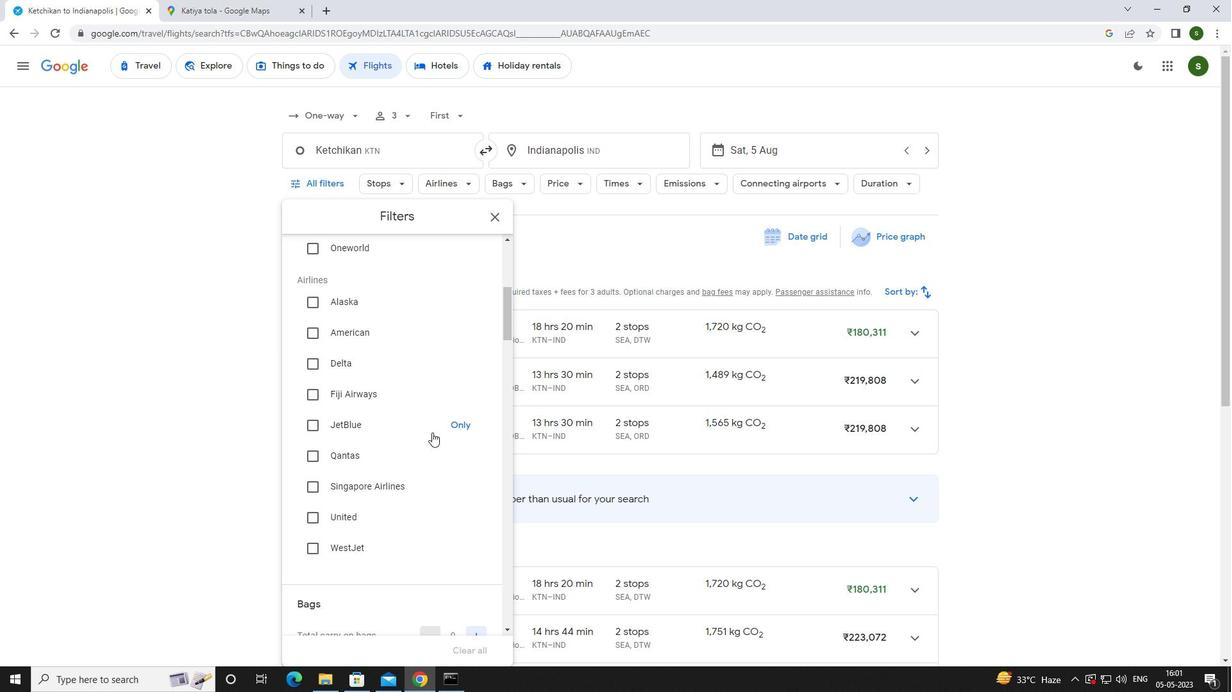 
Action: Mouse scrolled (432, 432) with delta (0, 0)
Screenshot: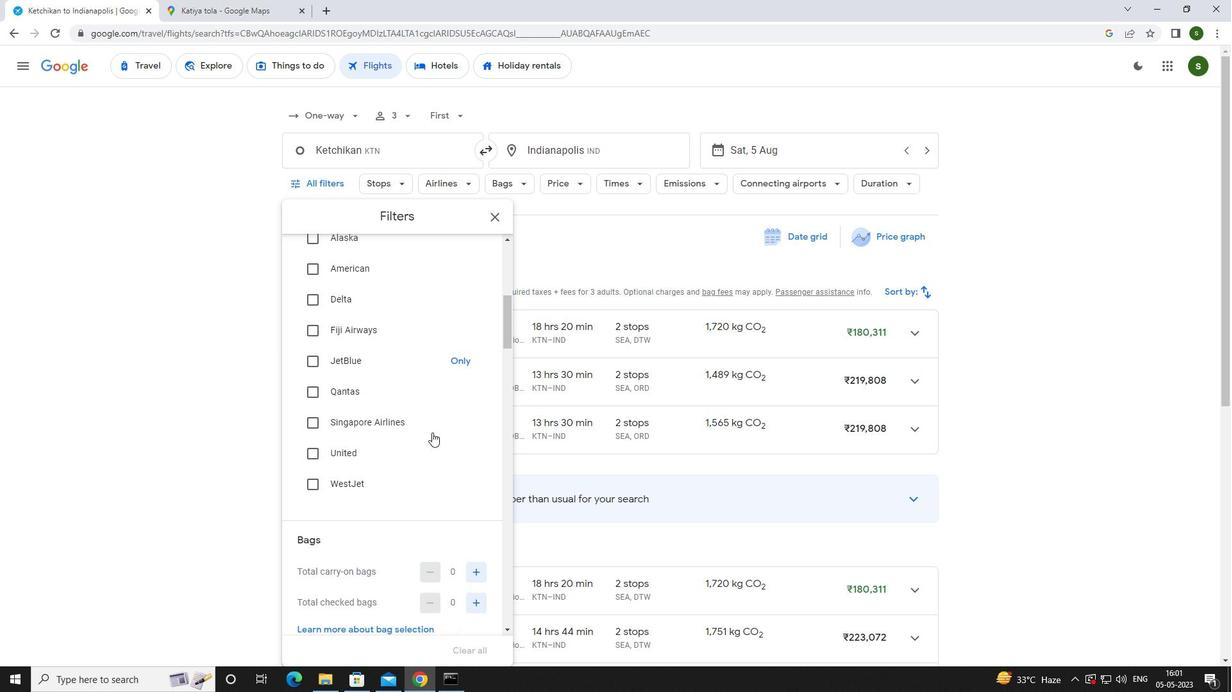
Action: Mouse moved to (470, 502)
Screenshot: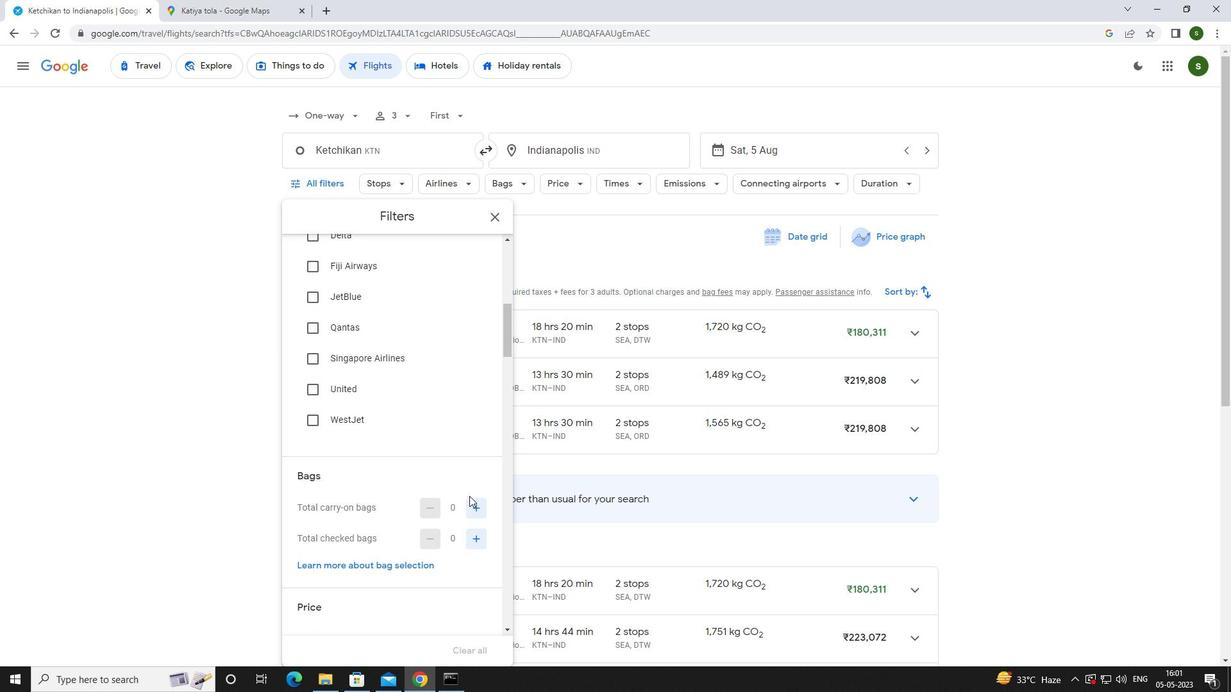 
Action: Mouse pressed left at (470, 502)
Screenshot: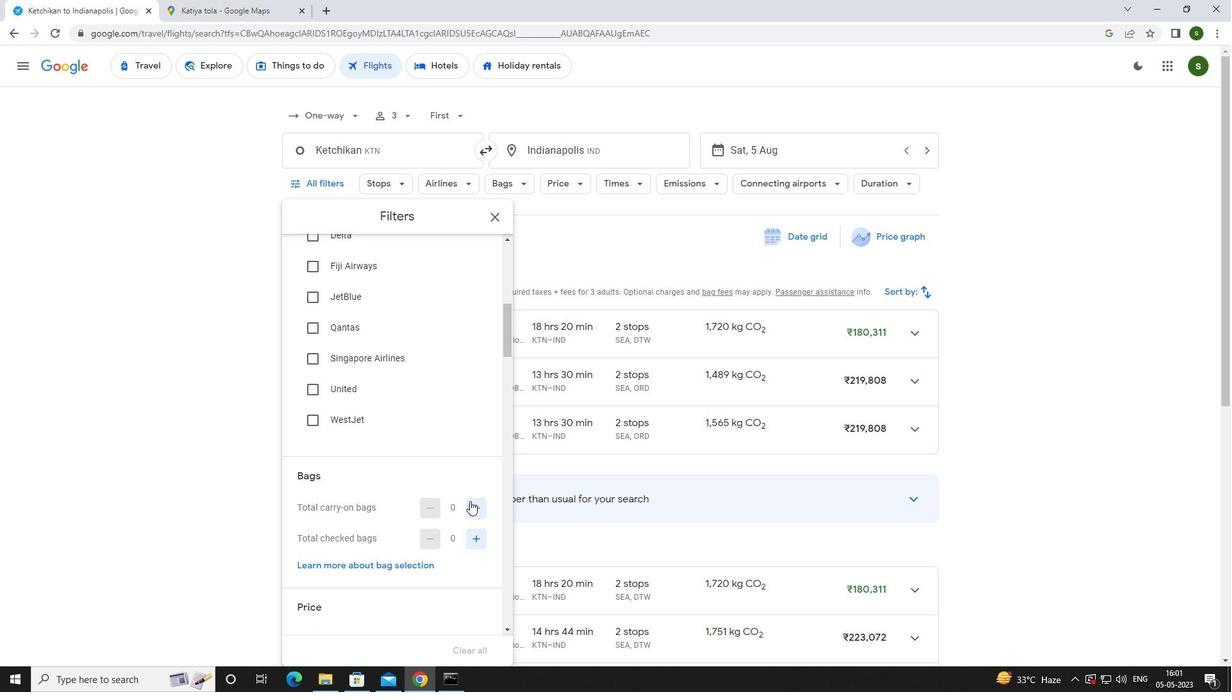 
Action: Mouse moved to (470, 503)
Screenshot: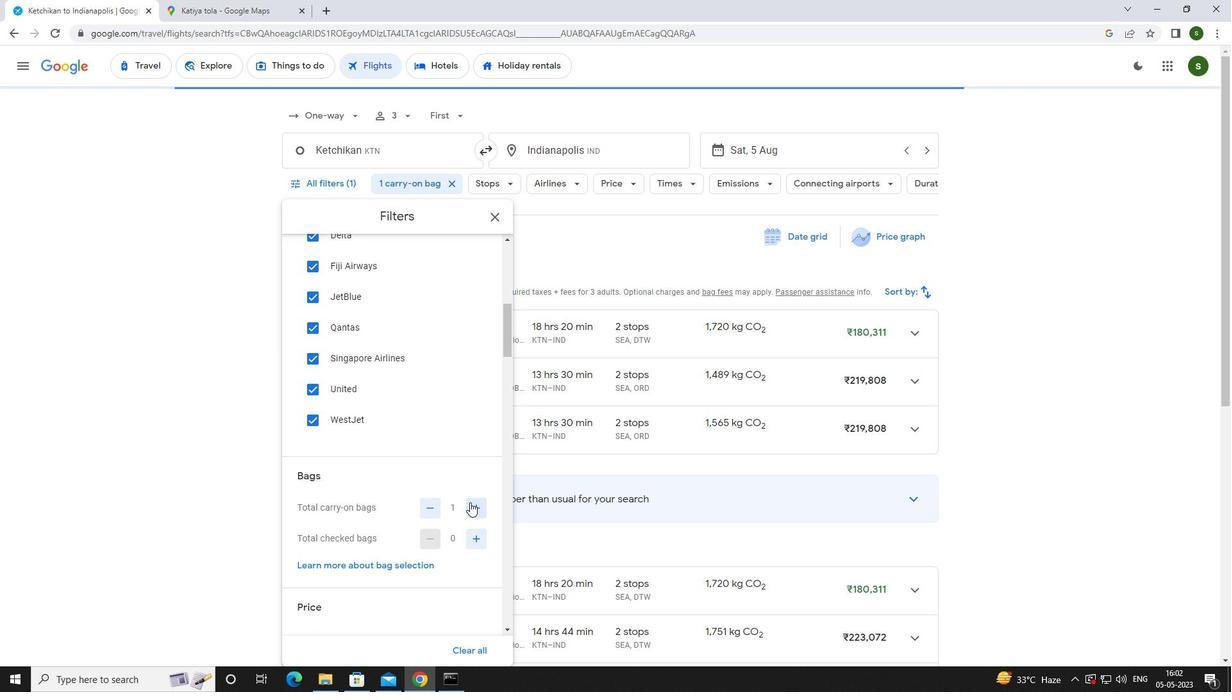 
Action: Mouse scrolled (470, 502) with delta (0, 0)
Screenshot: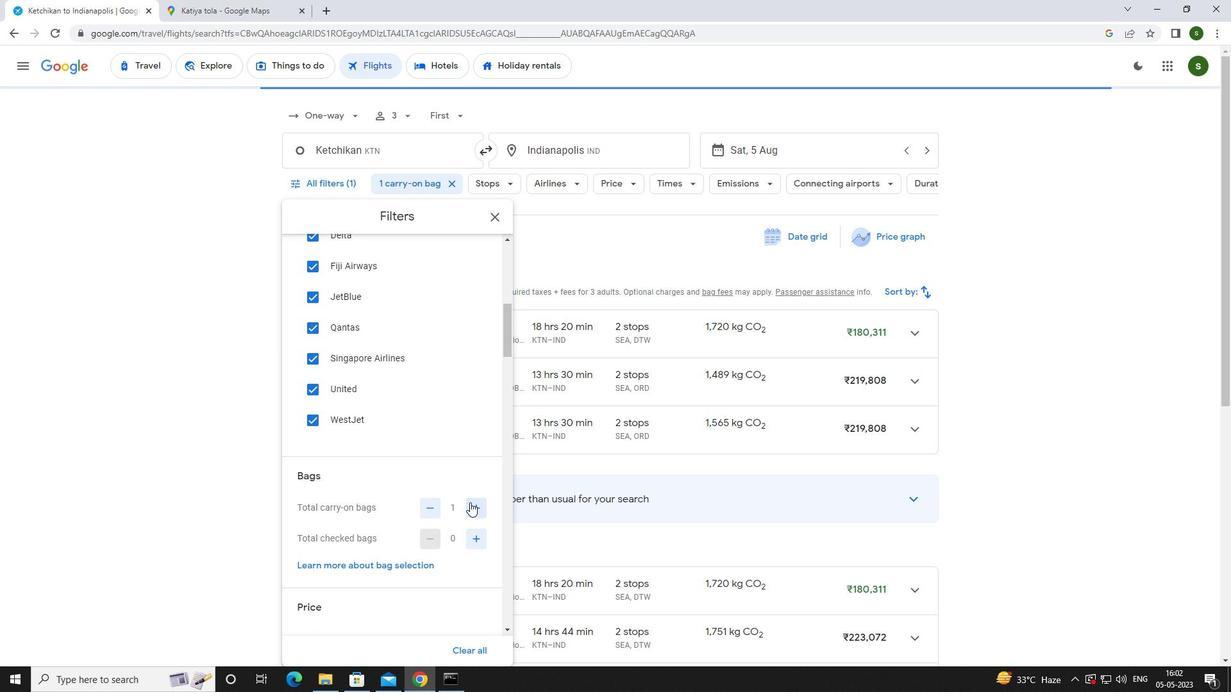 
Action: Mouse scrolled (470, 502) with delta (0, 0)
Screenshot: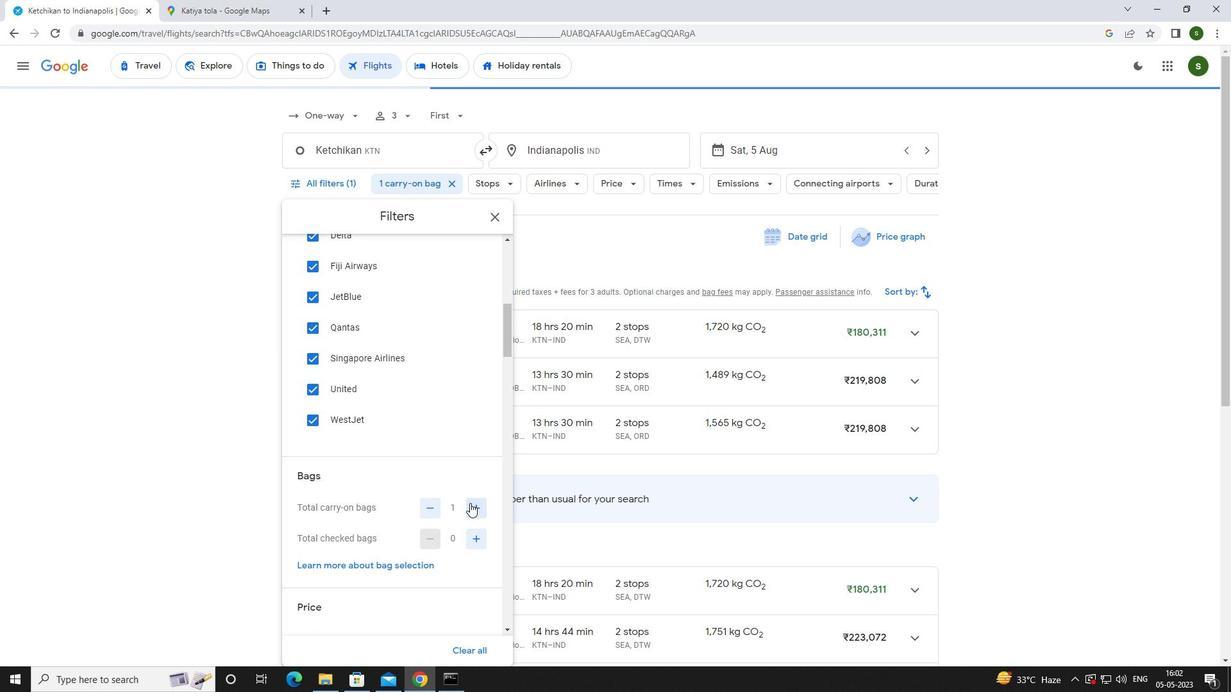 
Action: Mouse scrolled (470, 502) with delta (0, 0)
Screenshot: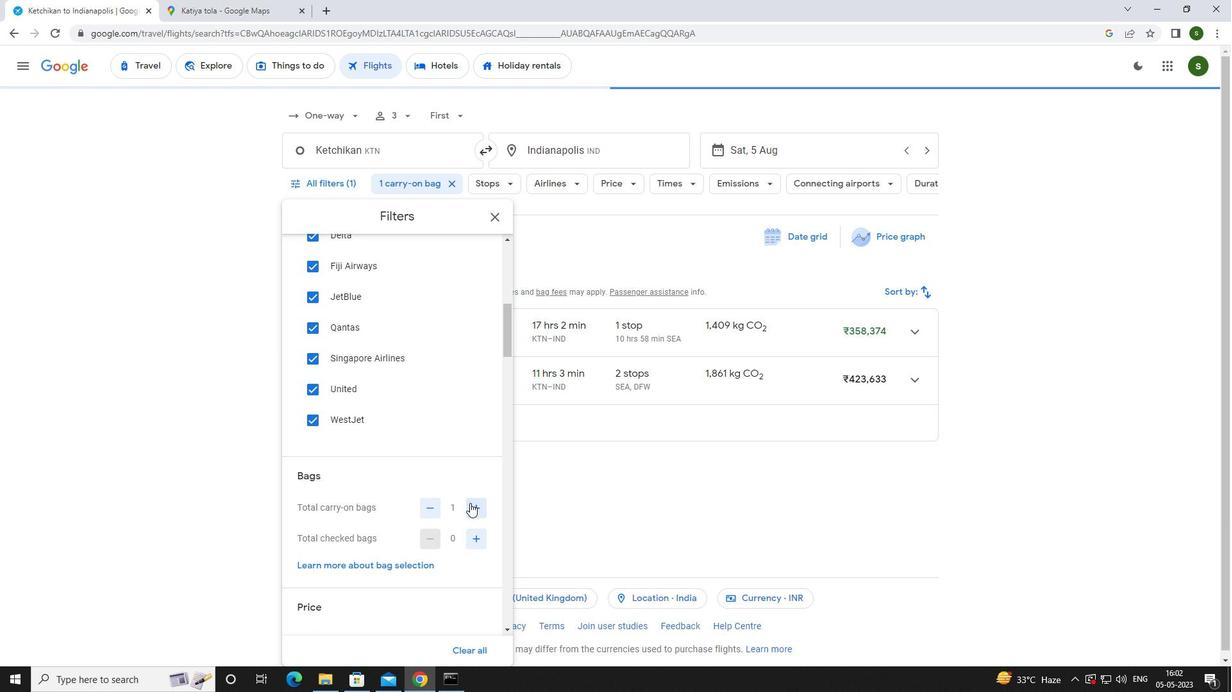 
Action: Mouse moved to (482, 467)
Screenshot: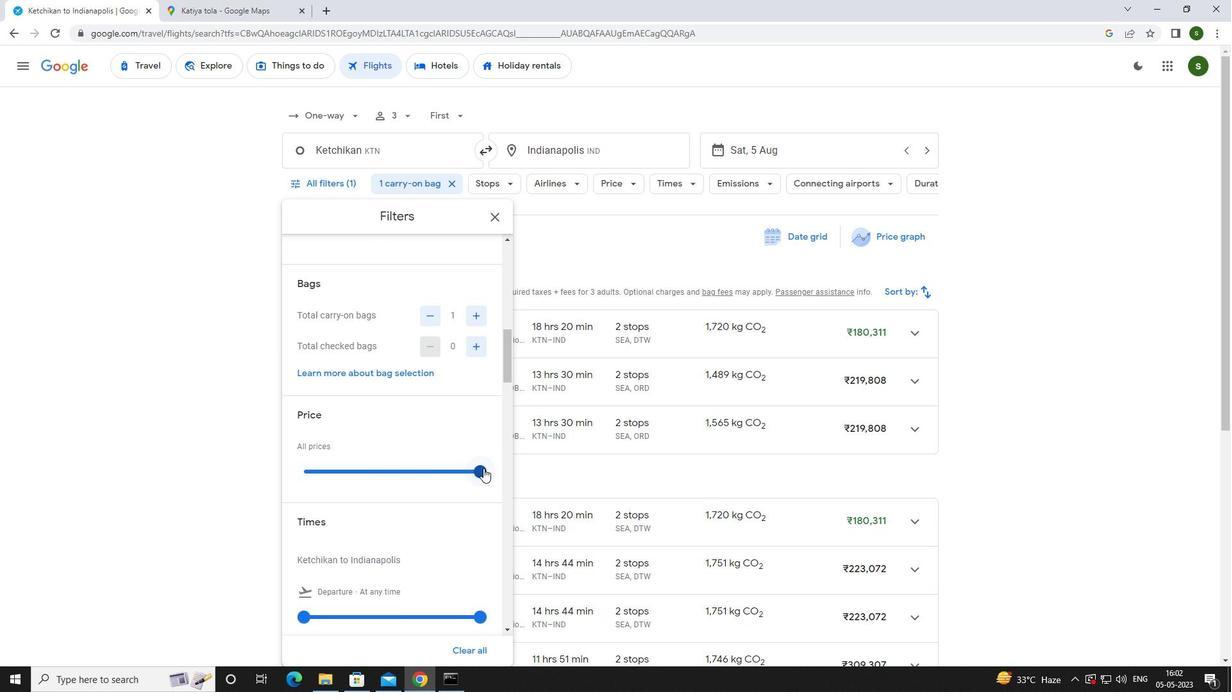 
Action: Mouse pressed left at (482, 467)
Screenshot: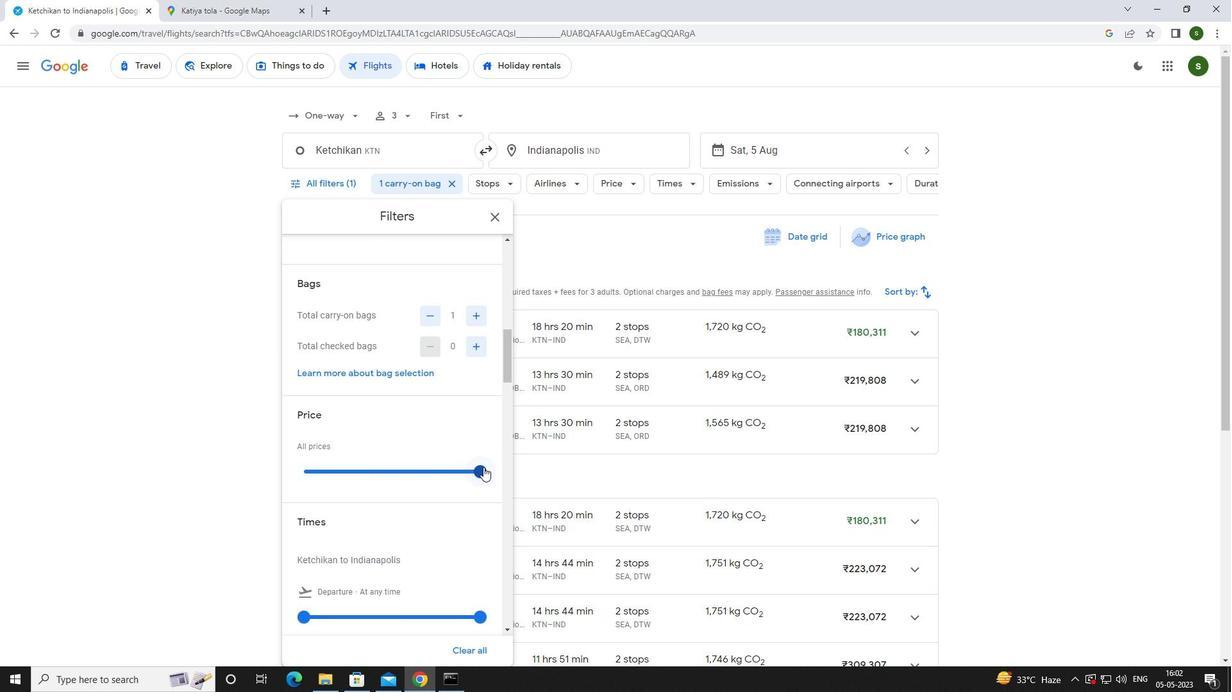 
Action: Mouse moved to (286, 468)
Screenshot: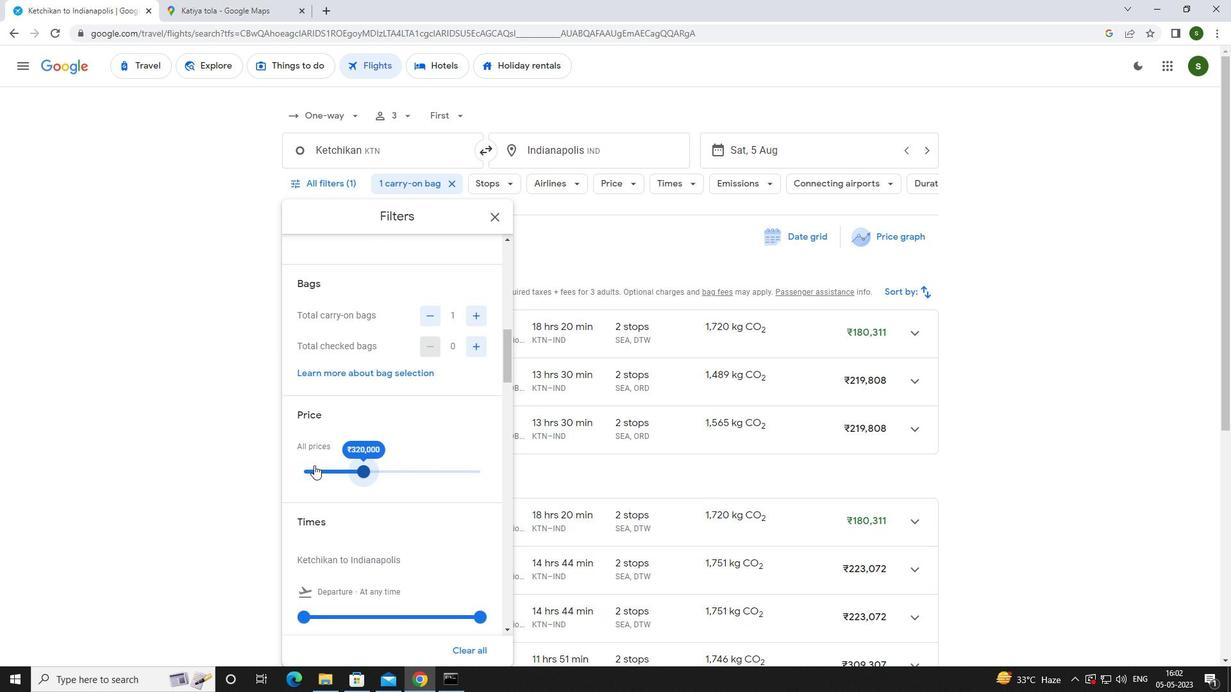 
Action: Mouse scrolled (286, 468) with delta (0, 0)
Screenshot: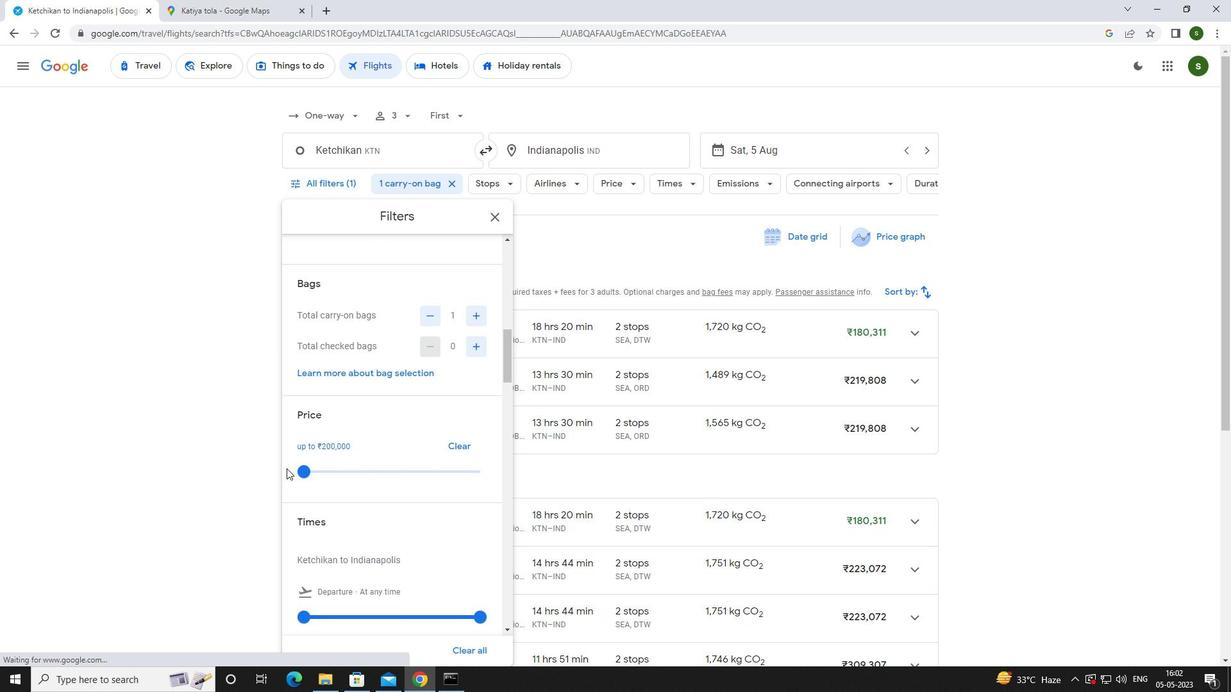 
Action: Mouse scrolled (286, 468) with delta (0, 0)
Screenshot: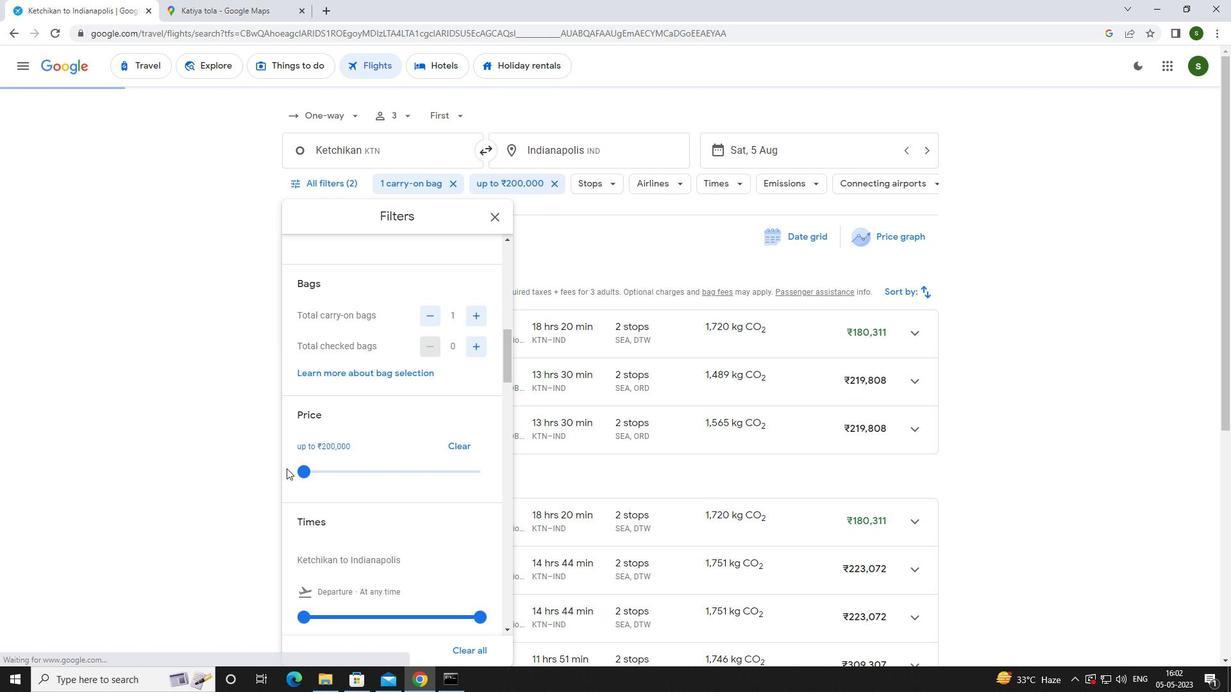 
Action: Mouse scrolled (286, 468) with delta (0, 0)
Screenshot: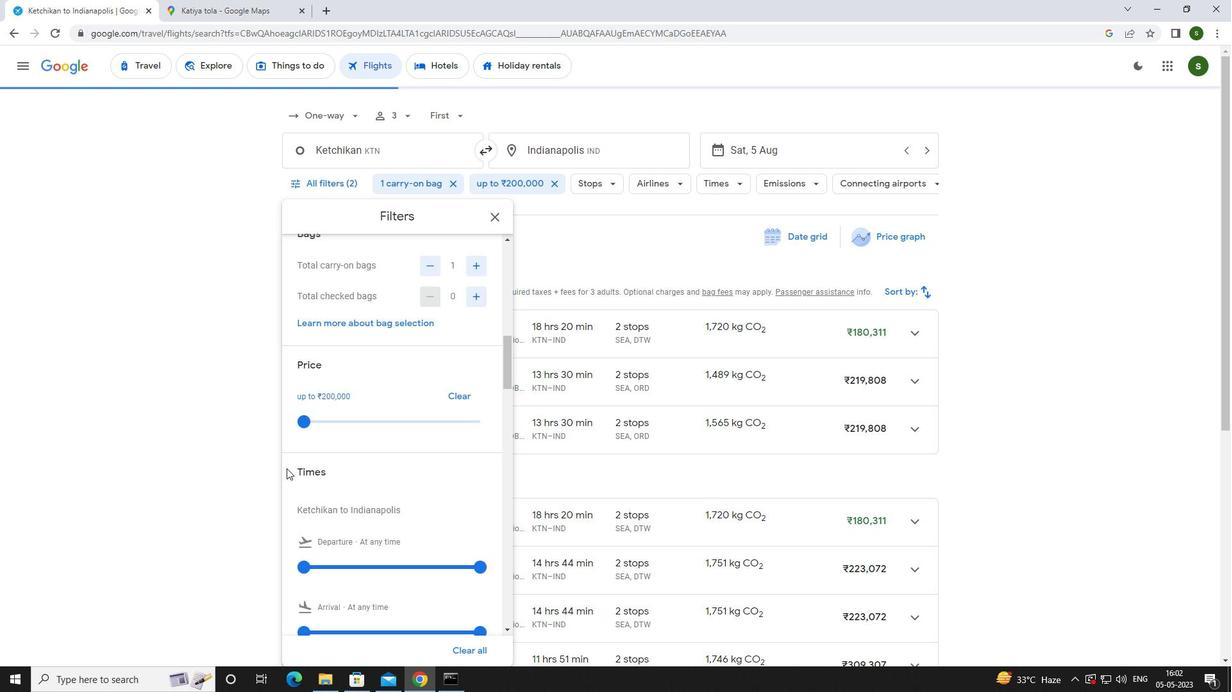 
Action: Mouse moved to (305, 430)
Screenshot: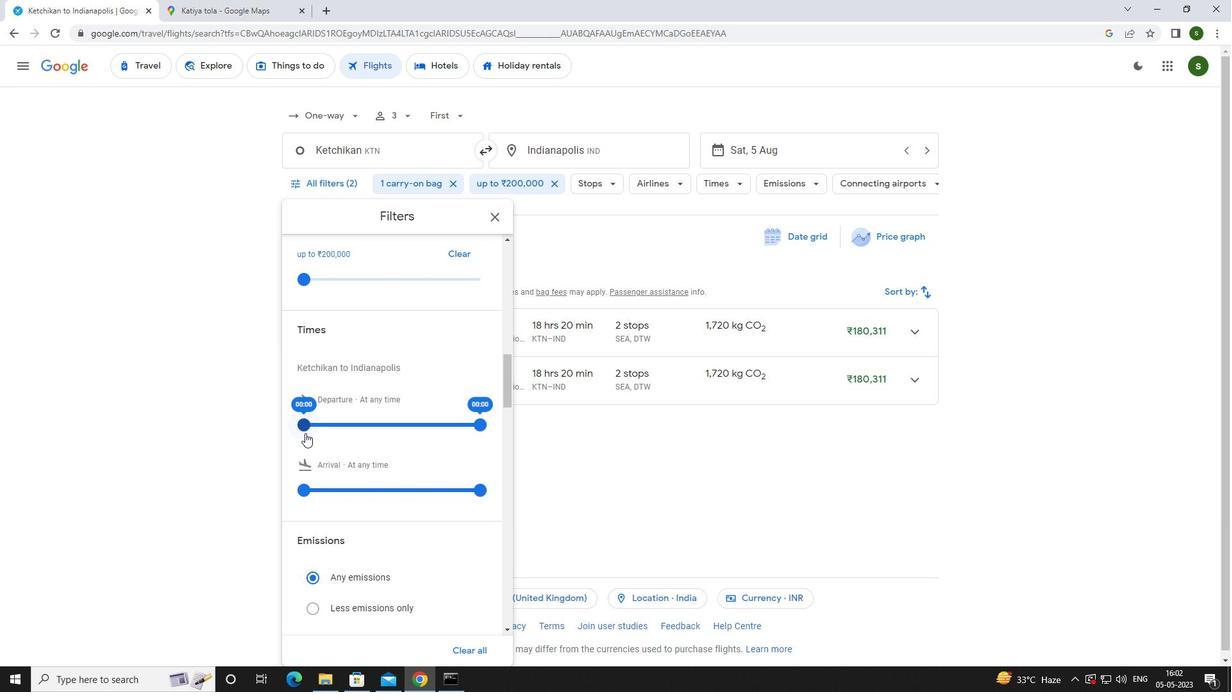 
Action: Mouse pressed left at (305, 430)
Screenshot: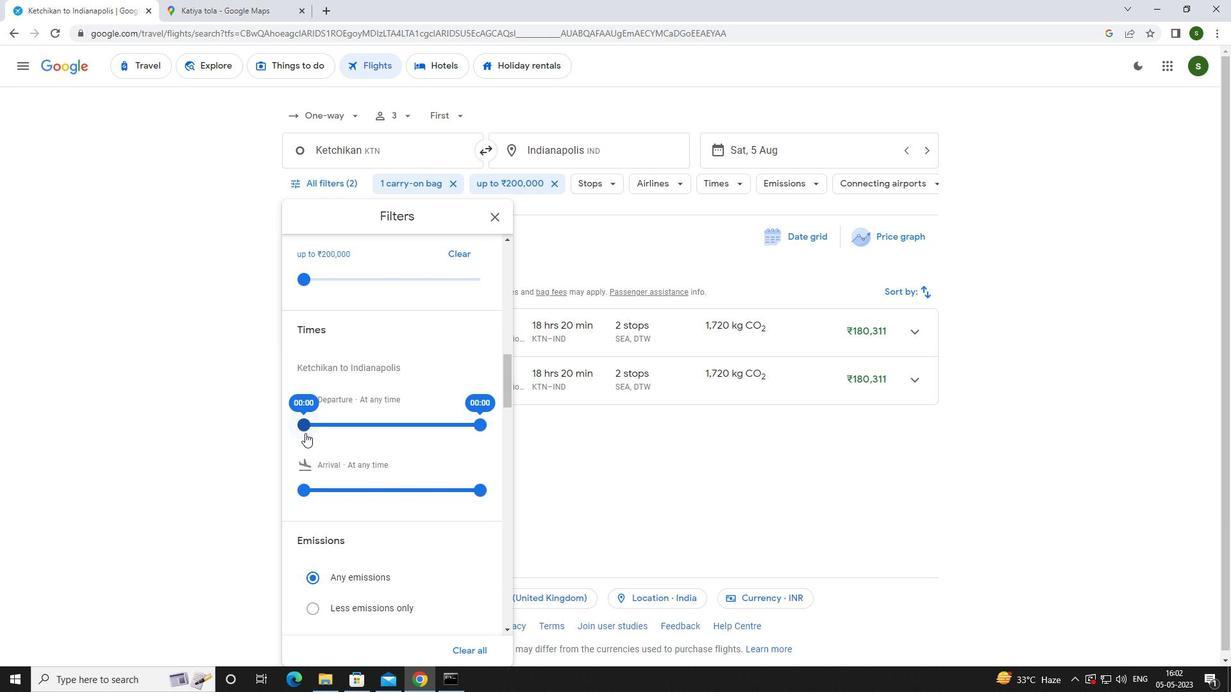 
Action: Mouse moved to (552, 473)
Screenshot: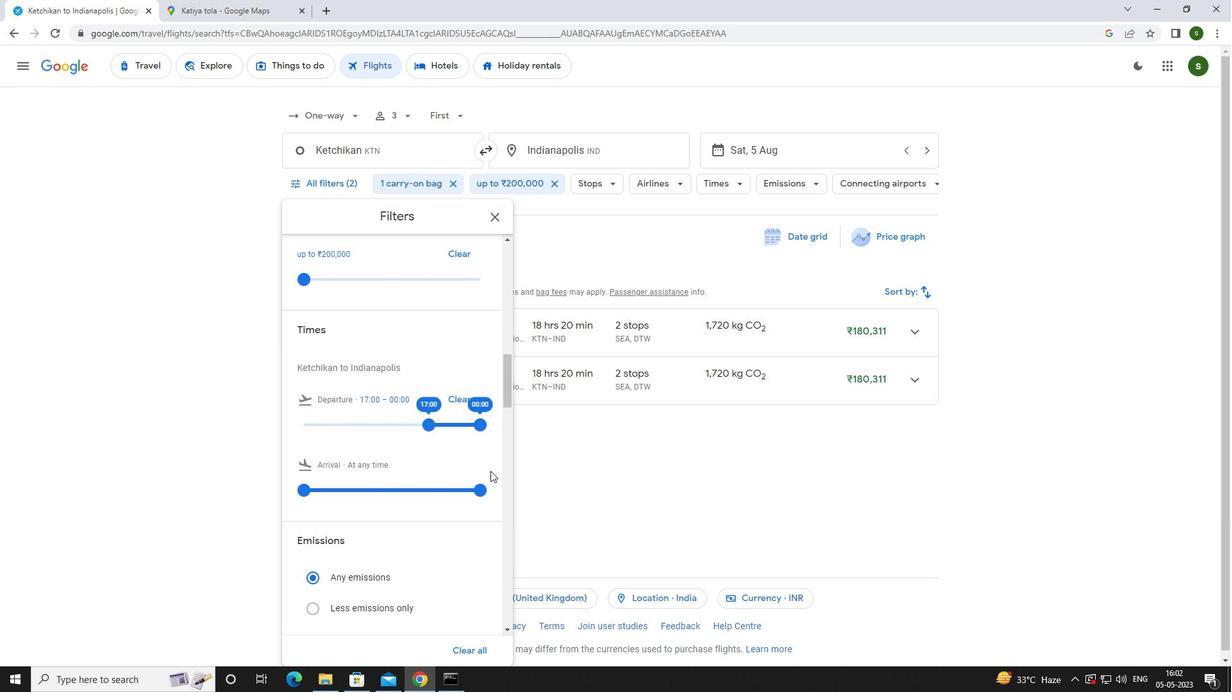 
Action: Mouse pressed left at (552, 473)
Screenshot: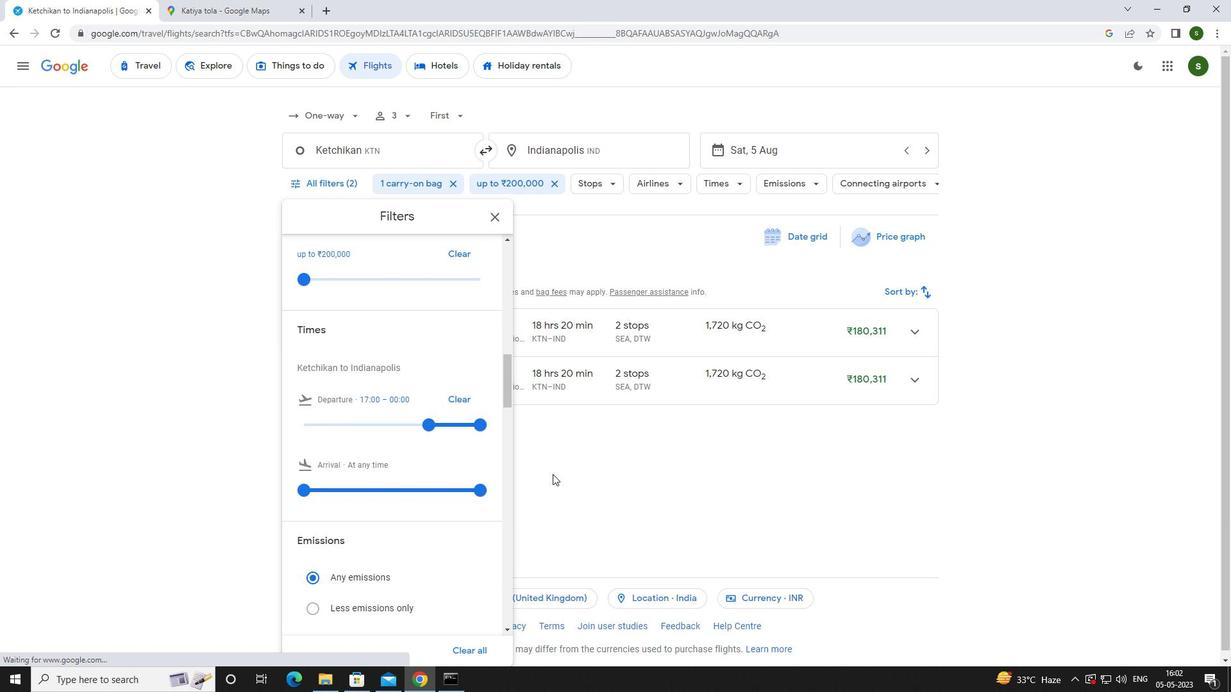 
